 Task: Open Card Employee Termination Review in Board Content Marketing Best Practices to Workspace Business Intelligence Software and add a team member Softage.1@softage.net, a label Red, a checklist Business Model Canvas, an attachment from your google drive, a color Red and finally, add a card description 'Plan and execute company team-building retreat with a focus on leadership development' and a comment 'We should approach this task with a sense of humility, recognizing that we do not have all the answers and being open to learning from others.'. Add a start date 'Jan 01, 1900' with a due date 'Jan 08, 1900'
Action: Mouse moved to (251, 160)
Screenshot: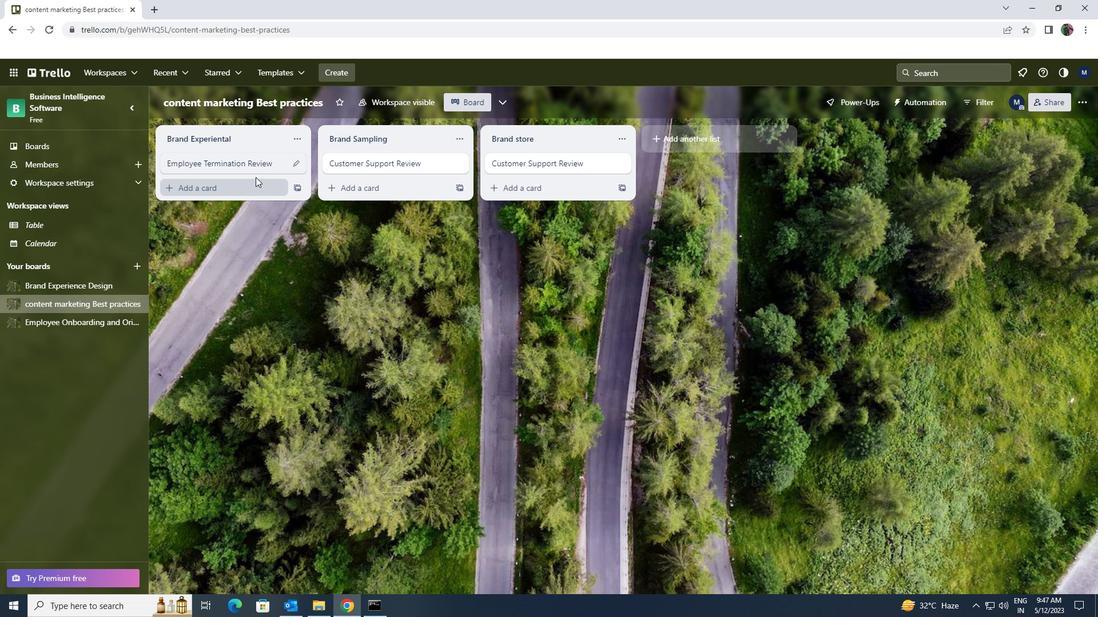 
Action: Mouse pressed left at (251, 160)
Screenshot: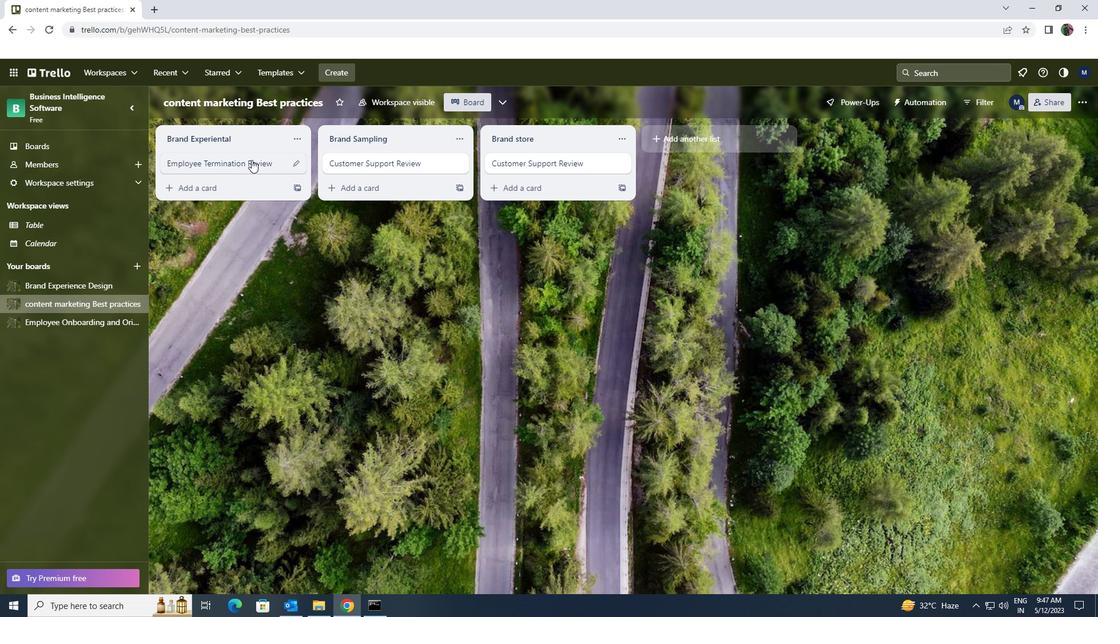 
Action: Mouse moved to (684, 163)
Screenshot: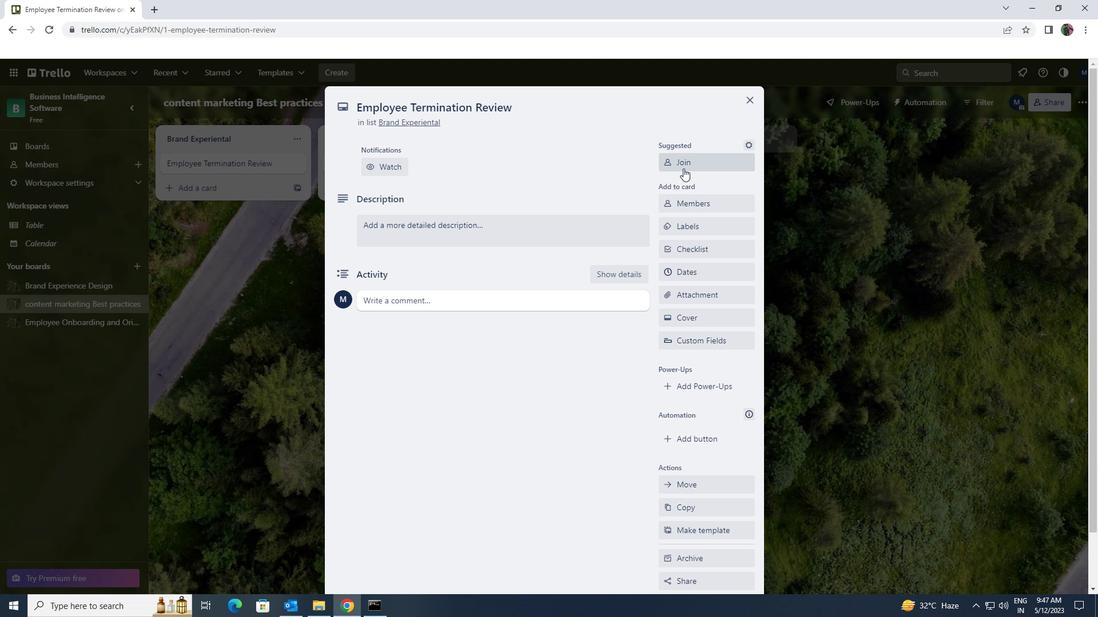 
Action: Mouse pressed left at (684, 163)
Screenshot: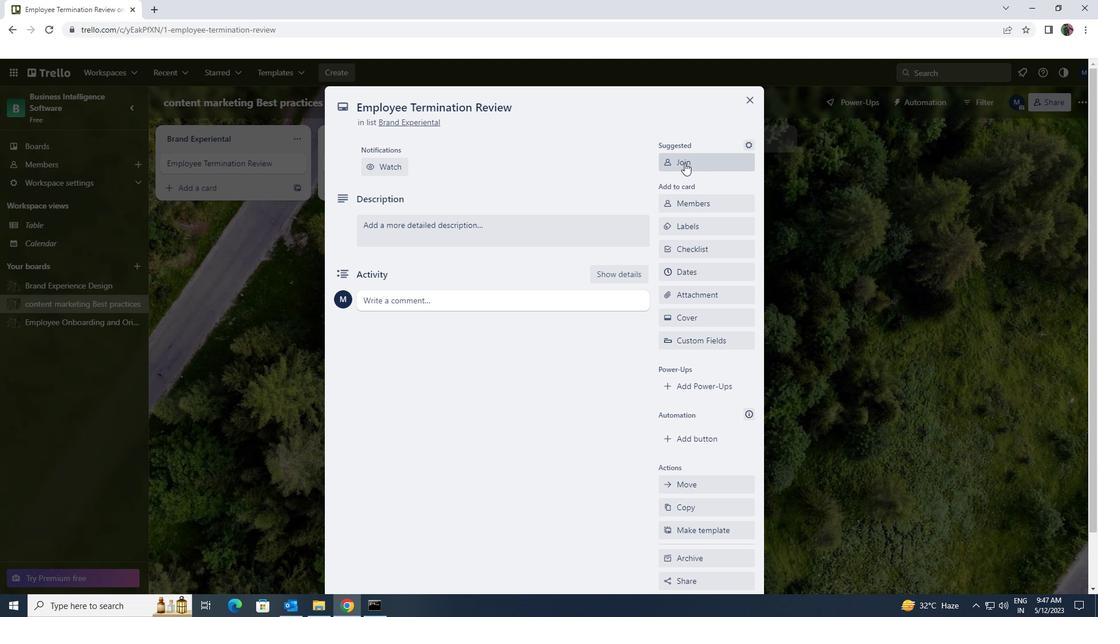 
Action: Mouse pressed left at (684, 163)
Screenshot: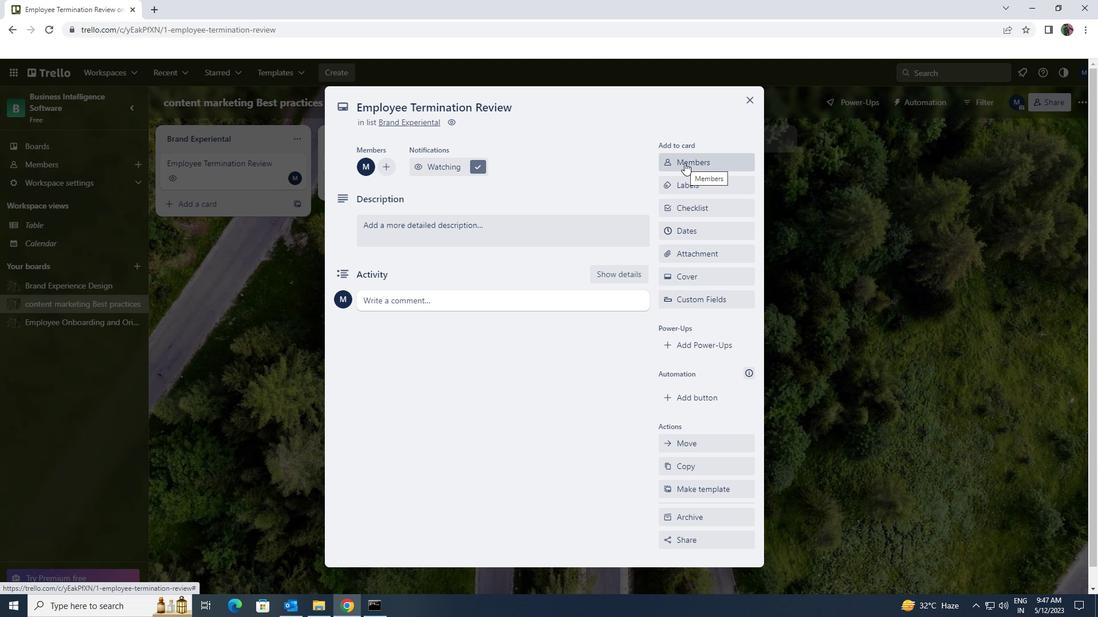 
Action: Key pressed softage.1<Key.shift><Key.shift>@SOFTAGE.NET
Screenshot: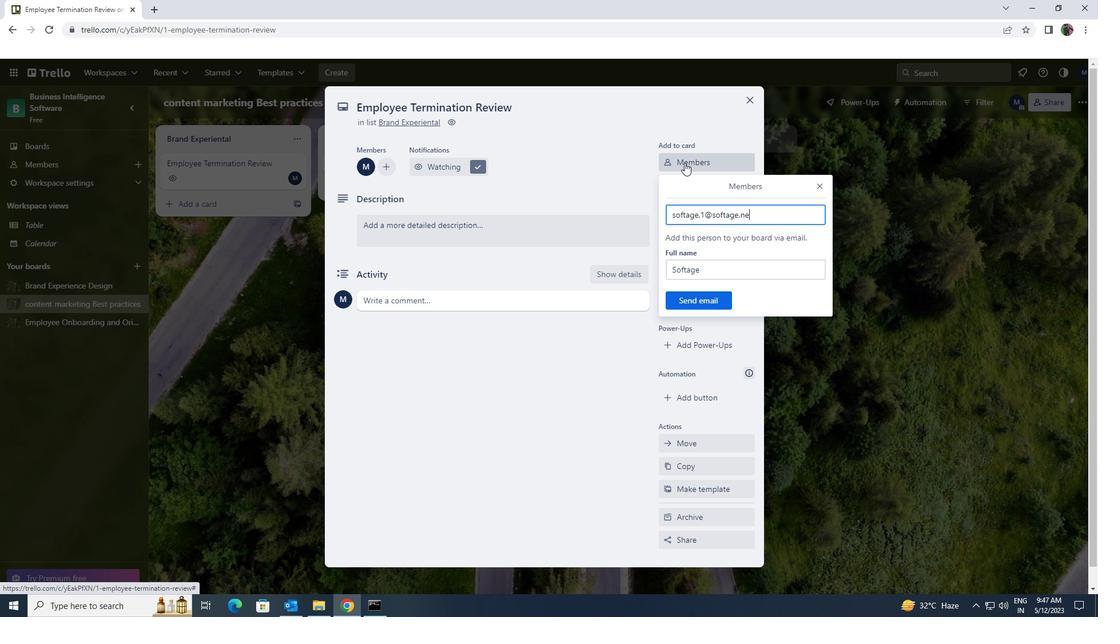 
Action: Mouse moved to (712, 302)
Screenshot: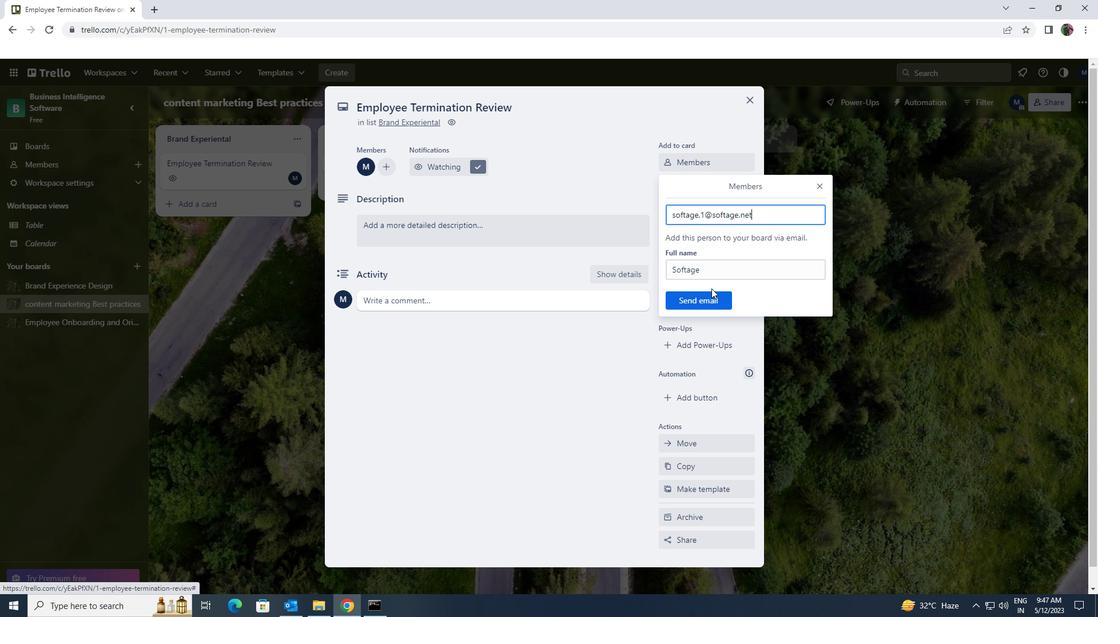 
Action: Mouse pressed left at (712, 302)
Screenshot: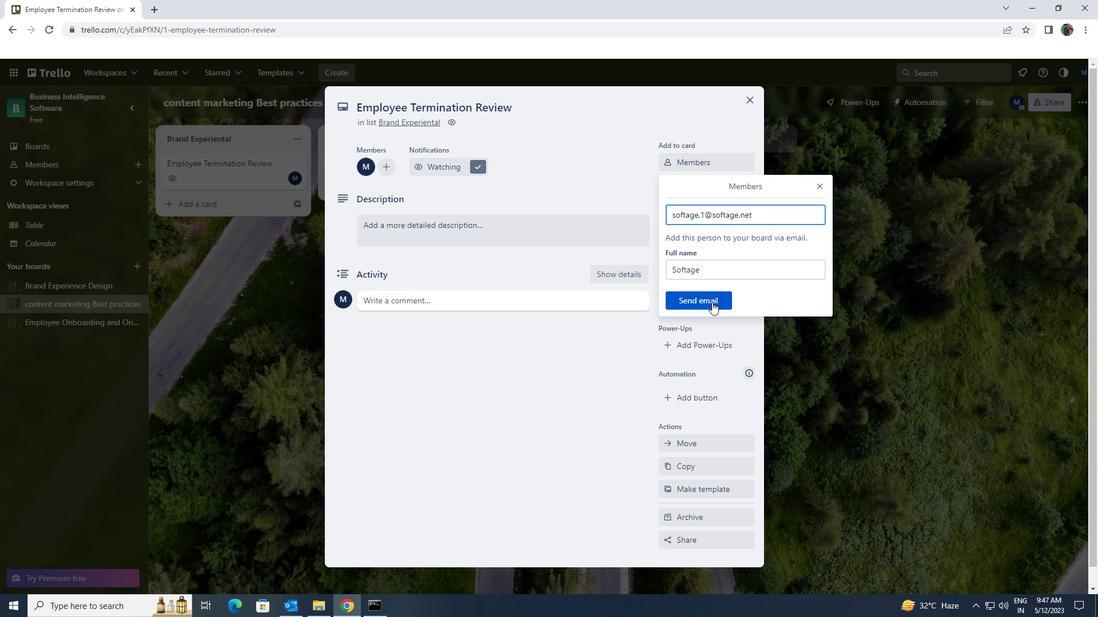 
Action: Mouse moved to (708, 183)
Screenshot: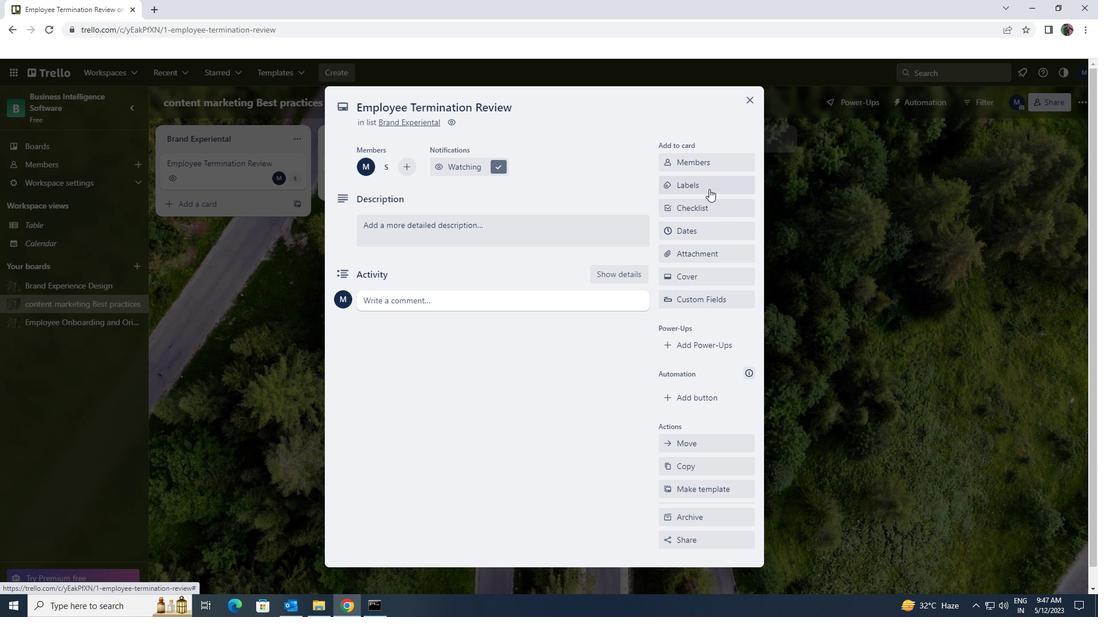 
Action: Mouse pressed left at (708, 183)
Screenshot: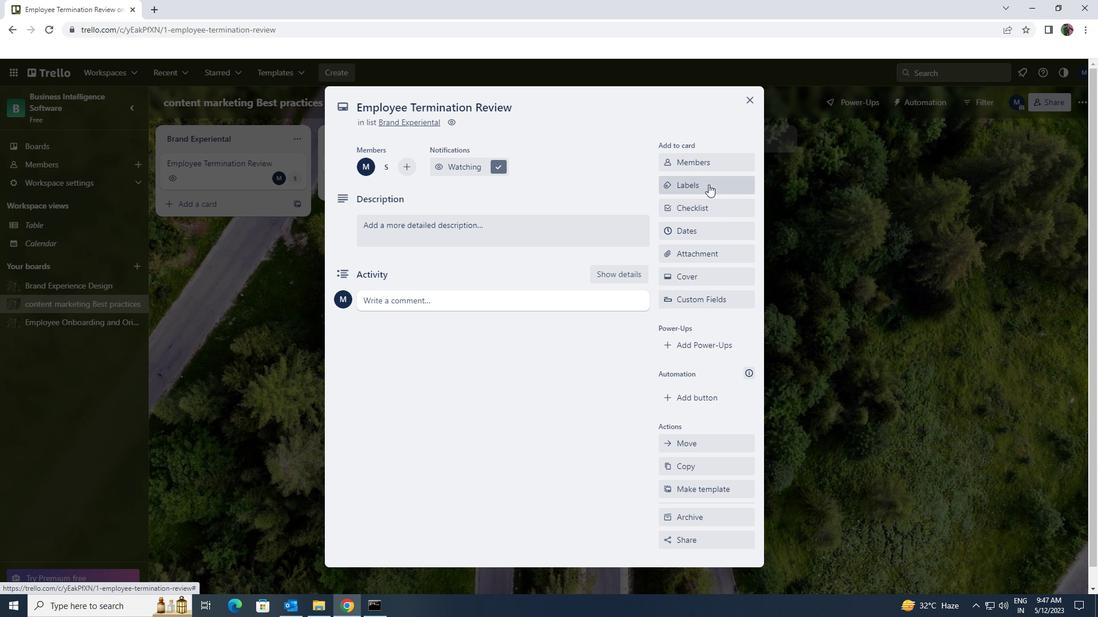
Action: Mouse moved to (717, 422)
Screenshot: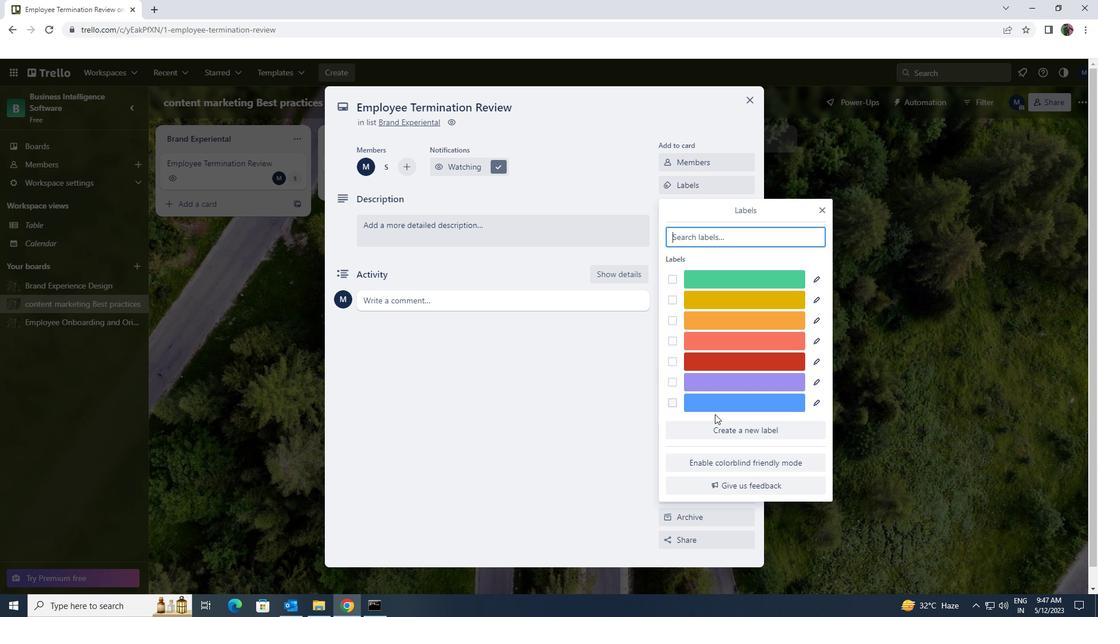 
Action: Mouse pressed left at (717, 422)
Screenshot: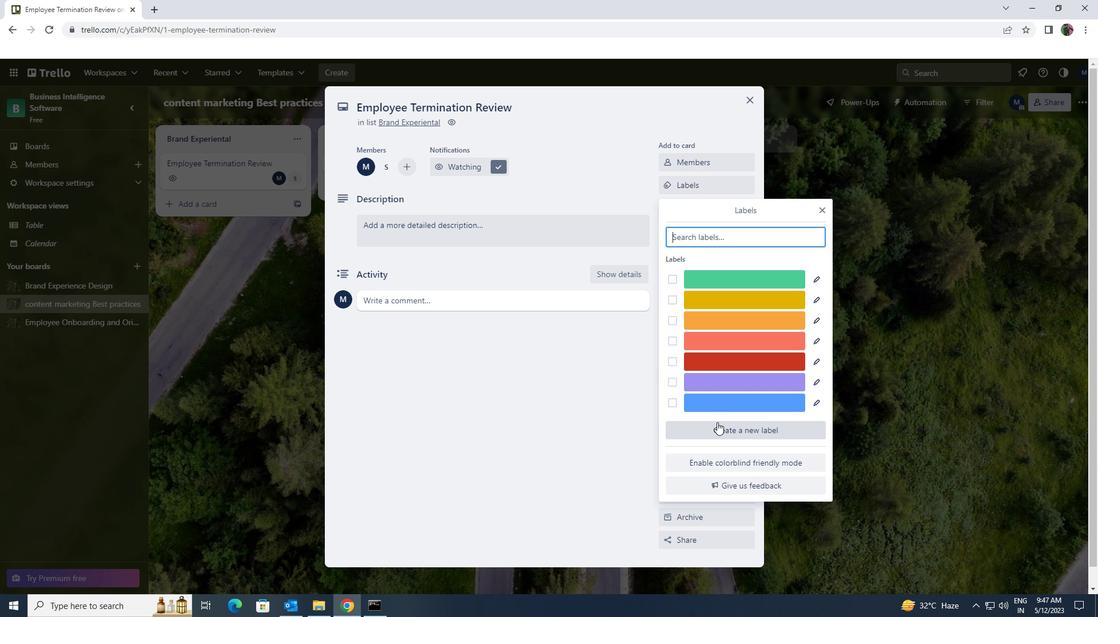 
Action: Mouse moved to (765, 398)
Screenshot: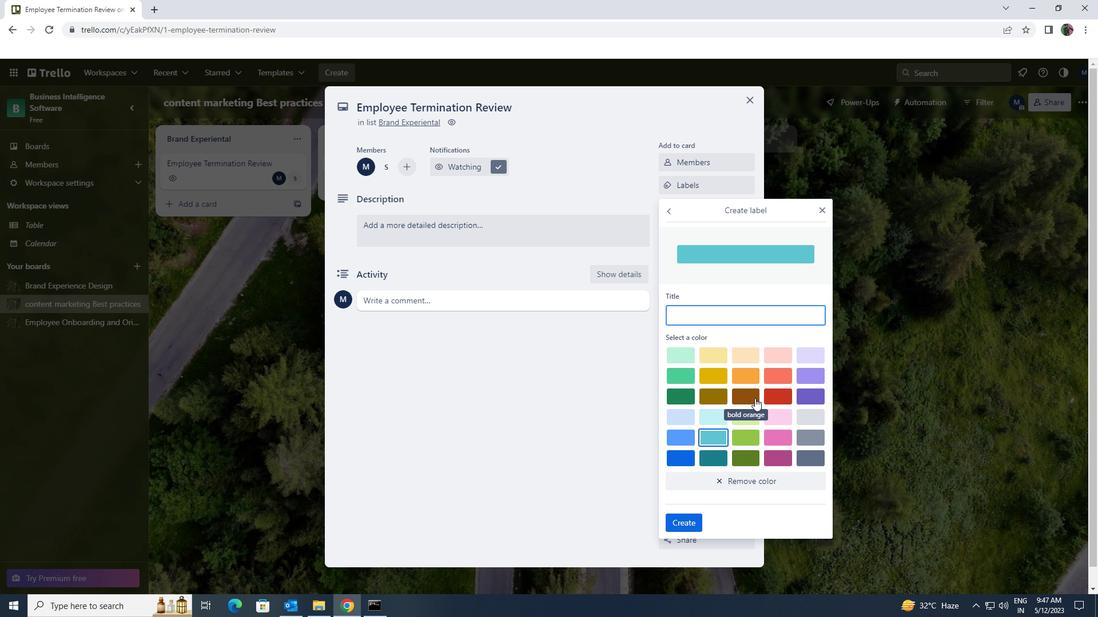 
Action: Mouse pressed left at (765, 398)
Screenshot: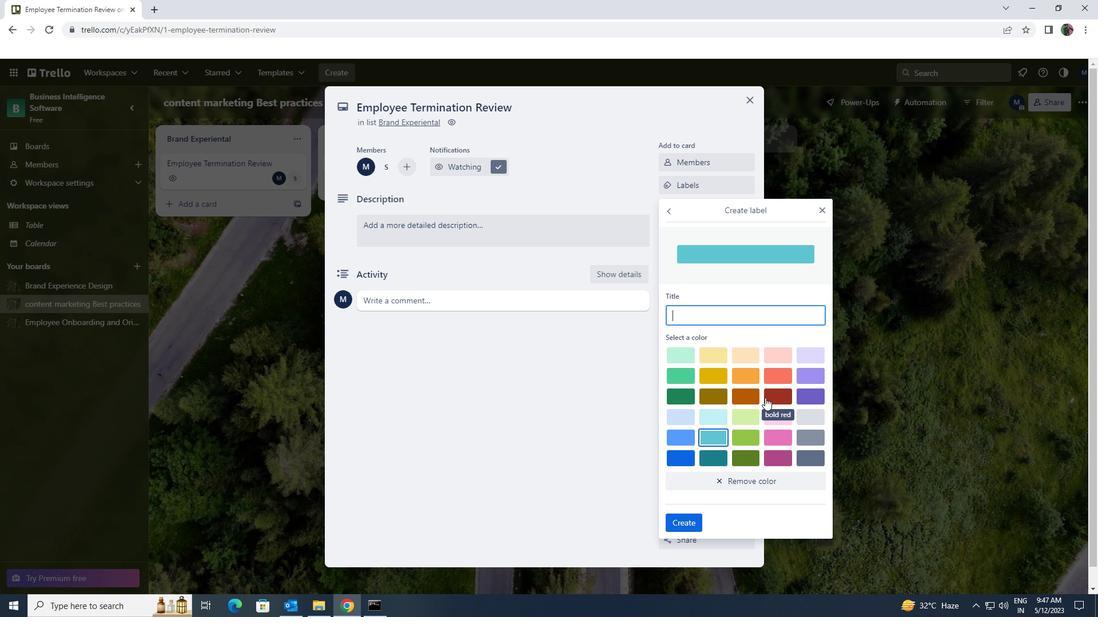 
Action: Mouse moved to (687, 515)
Screenshot: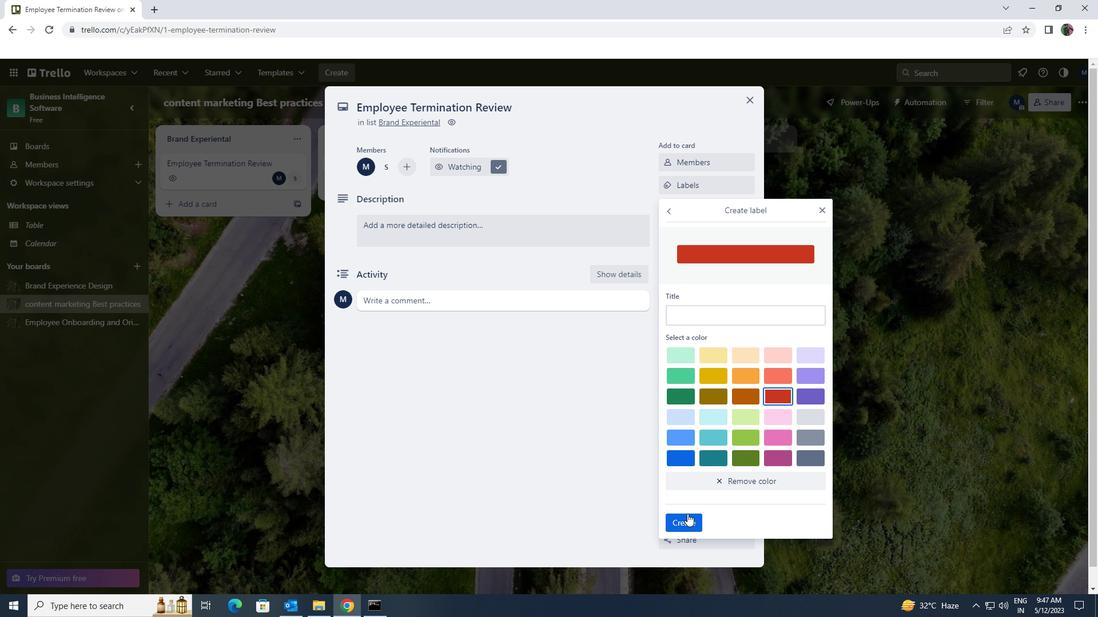 
Action: Mouse pressed left at (687, 515)
Screenshot: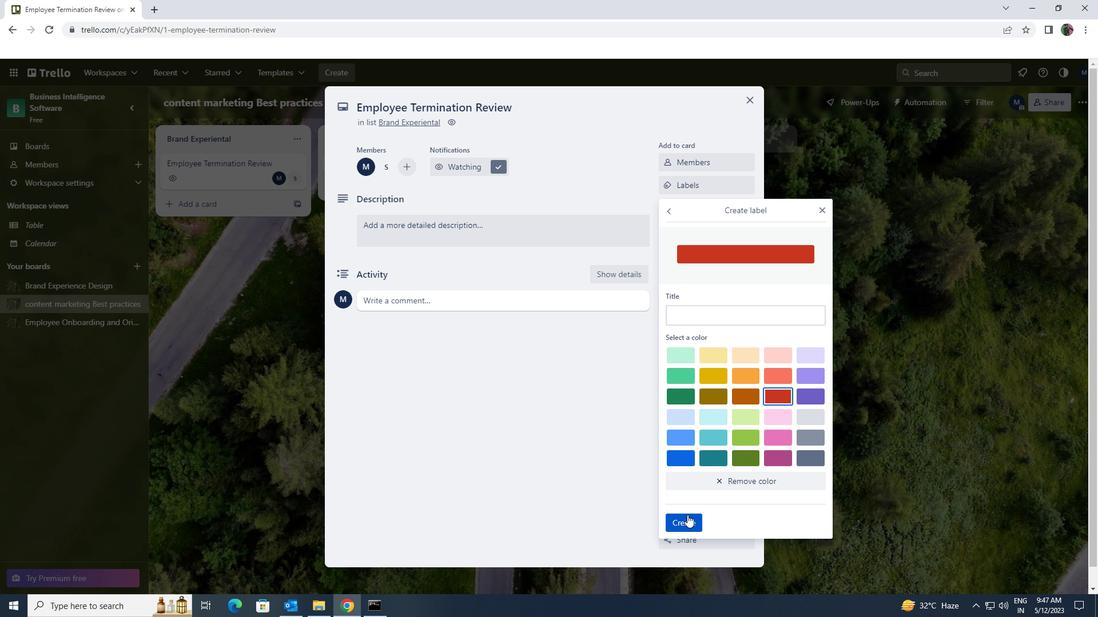 
Action: Mouse moved to (824, 210)
Screenshot: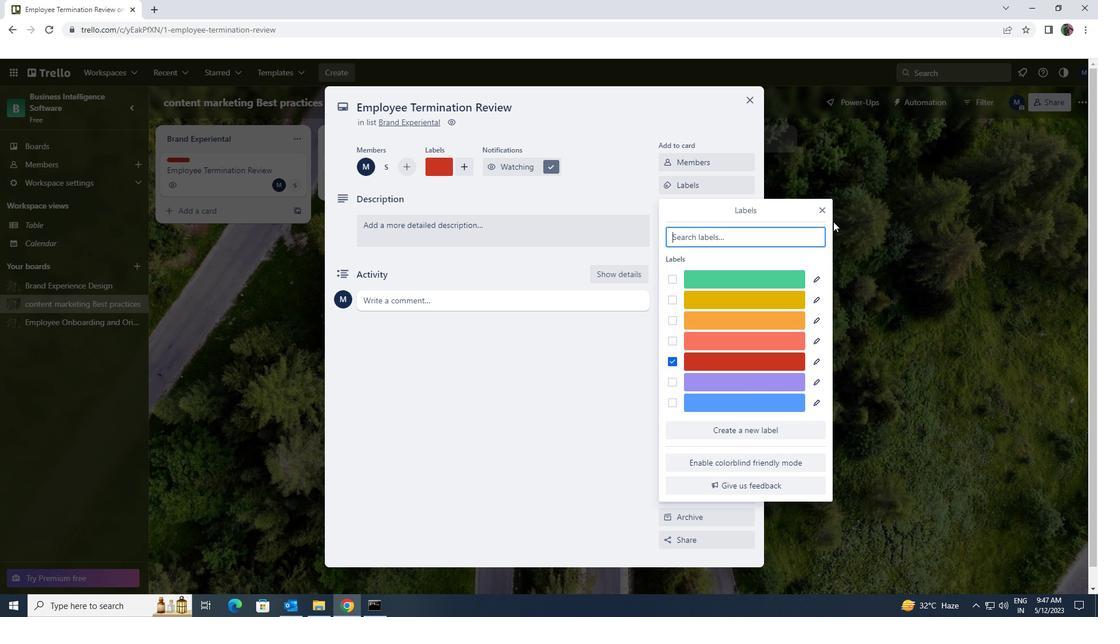 
Action: Mouse pressed left at (824, 210)
Screenshot: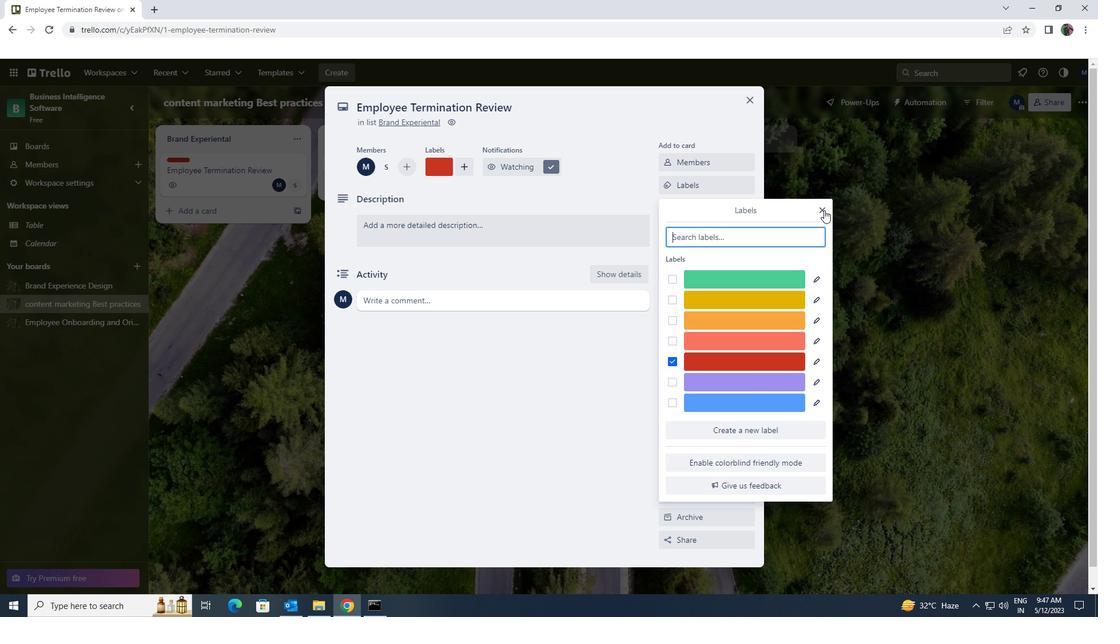 
Action: Mouse moved to (725, 205)
Screenshot: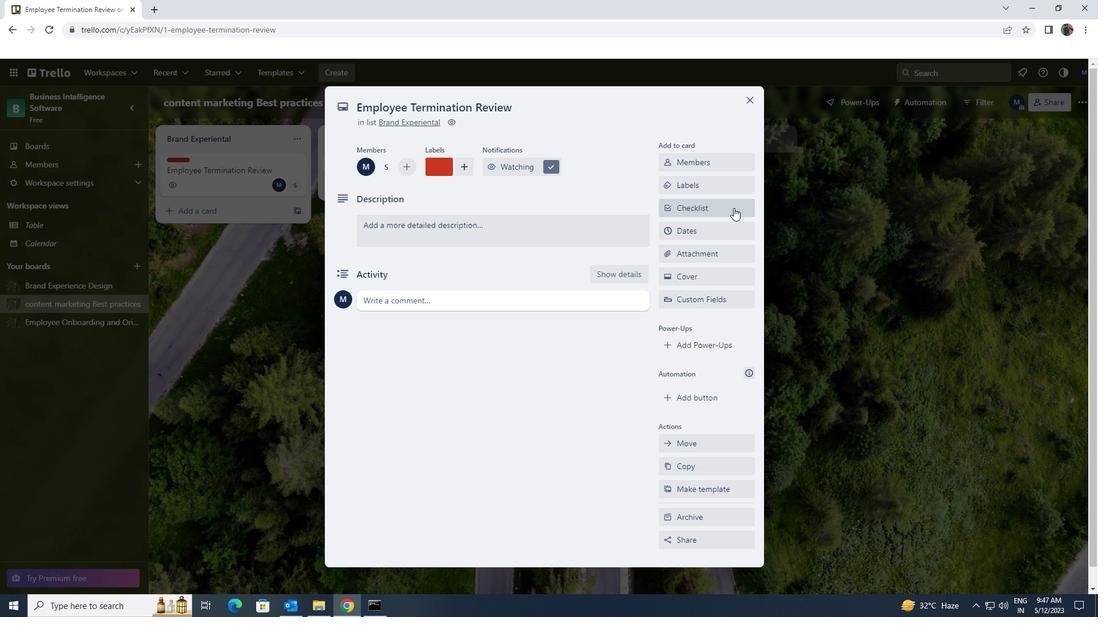 
Action: Mouse pressed left at (725, 205)
Screenshot: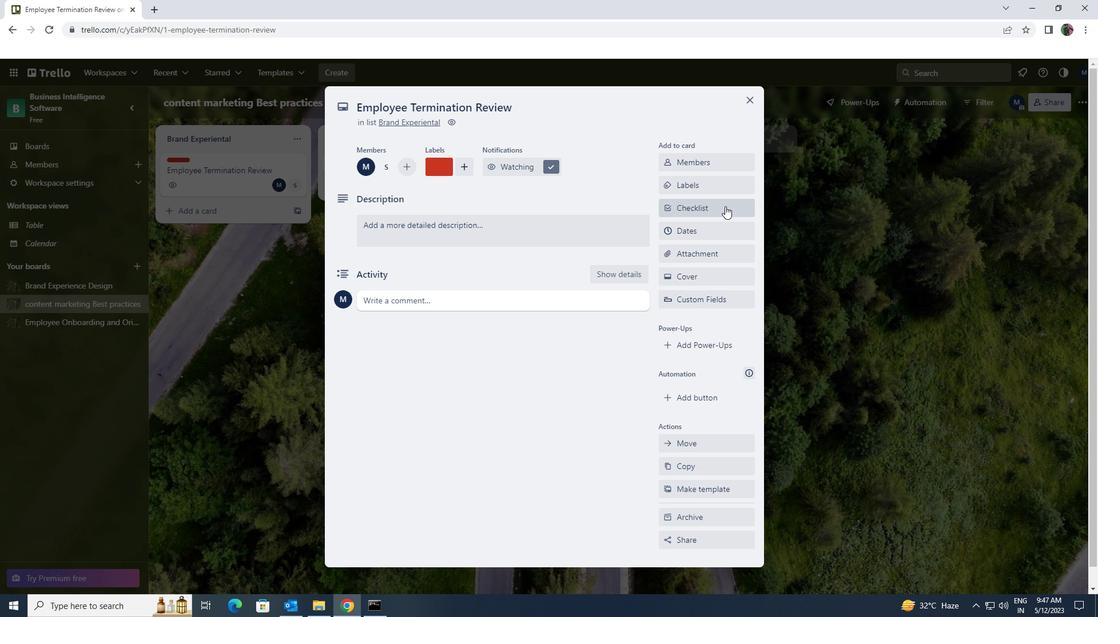 
Action: Key pressed <Key.shift><Key.shift><Key.shift><Key.shift><Key.shift><Key.shift><Key.shift><Key.shift><Key.shift><Key.shift><Key.shift><Key.shift><Key.shift><Key.shift><Key.shift><Key.shift><Key.shift><Key.shift><Key.shift><Key.shift><Key.shift><Key.shift><Key.shift><Key.shift><Key.shift><Key.shift>BUSINESS<Key.space><Key.shift>MODELS<Key.space><Key.shift><Key.shift><Key.shift><Key.shift><Key.shift><Key.shift>CANVAS
Screenshot: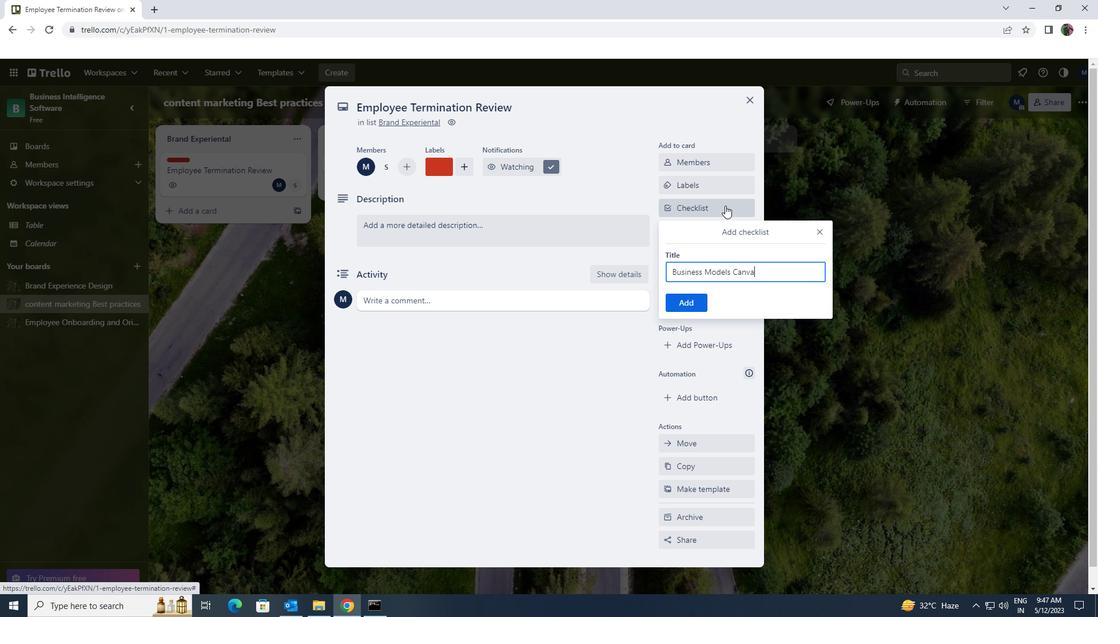 
Action: Mouse moved to (702, 295)
Screenshot: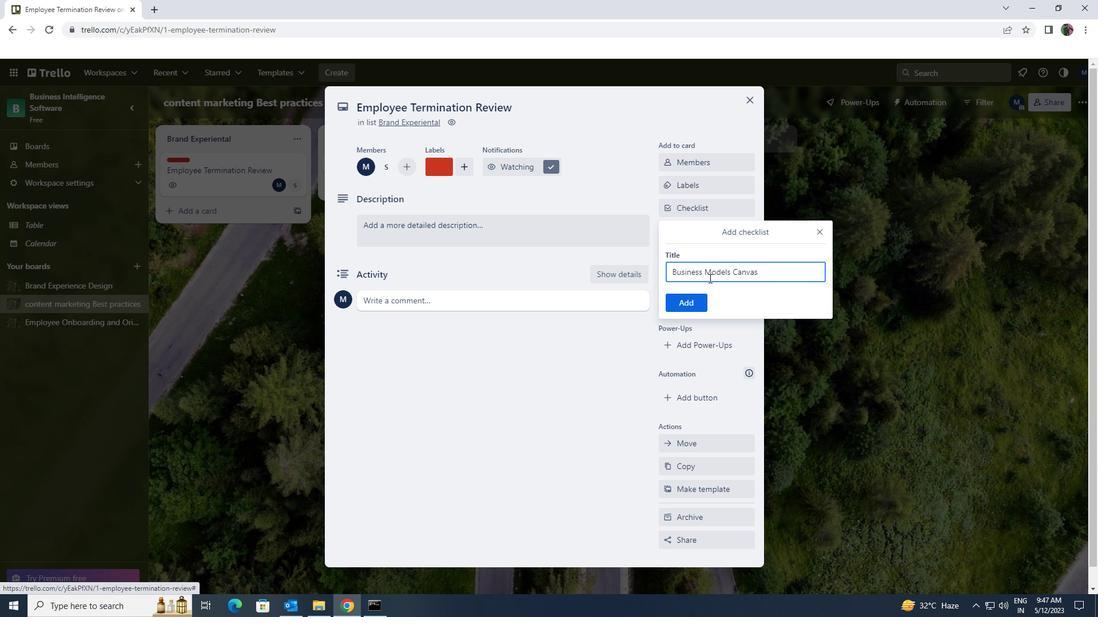 
Action: Mouse pressed left at (702, 295)
Screenshot: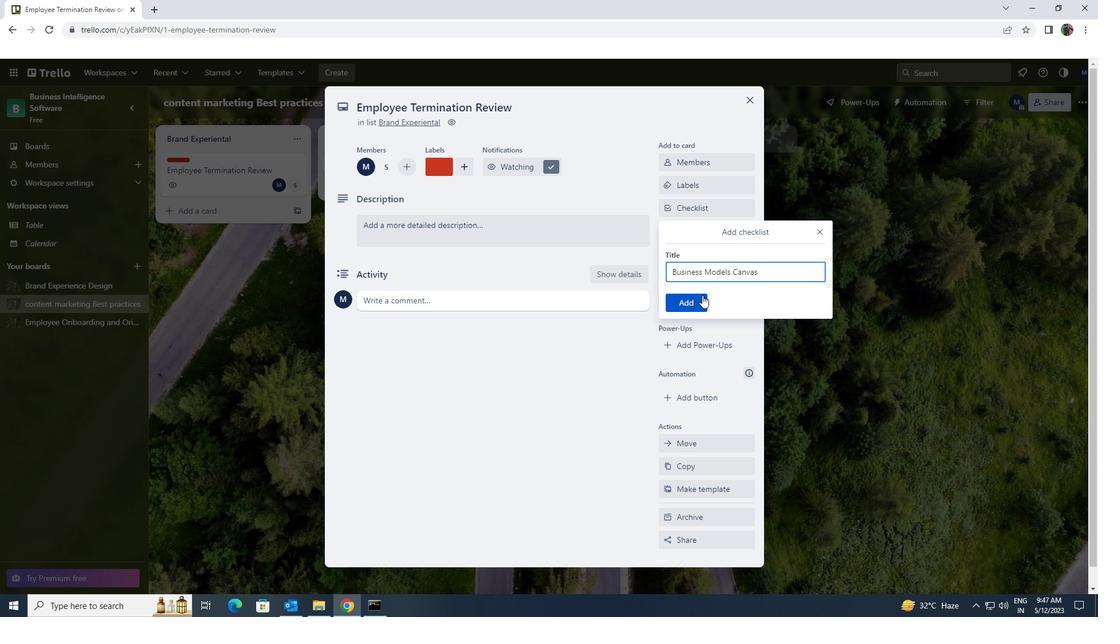 
Action: Mouse moved to (693, 247)
Screenshot: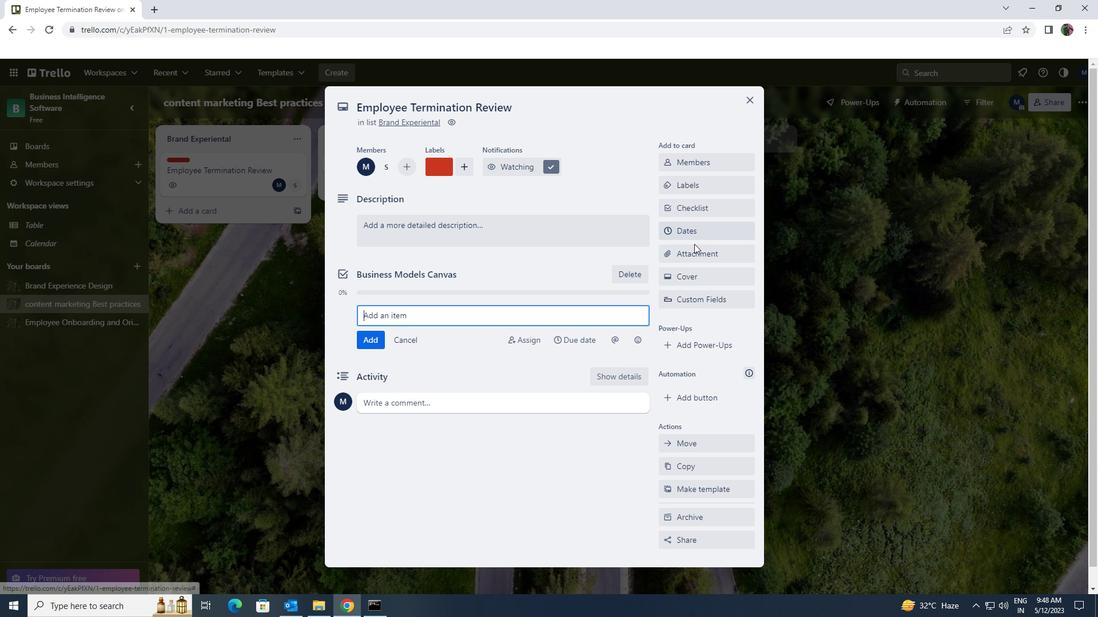 
Action: Mouse pressed left at (693, 247)
Screenshot: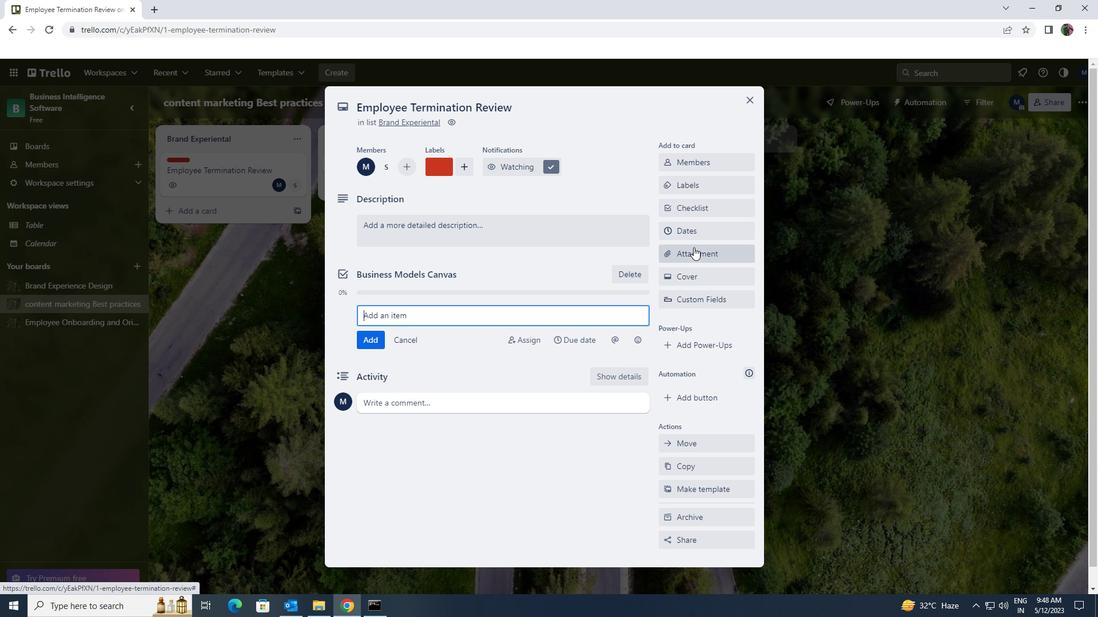 
Action: Mouse moved to (691, 336)
Screenshot: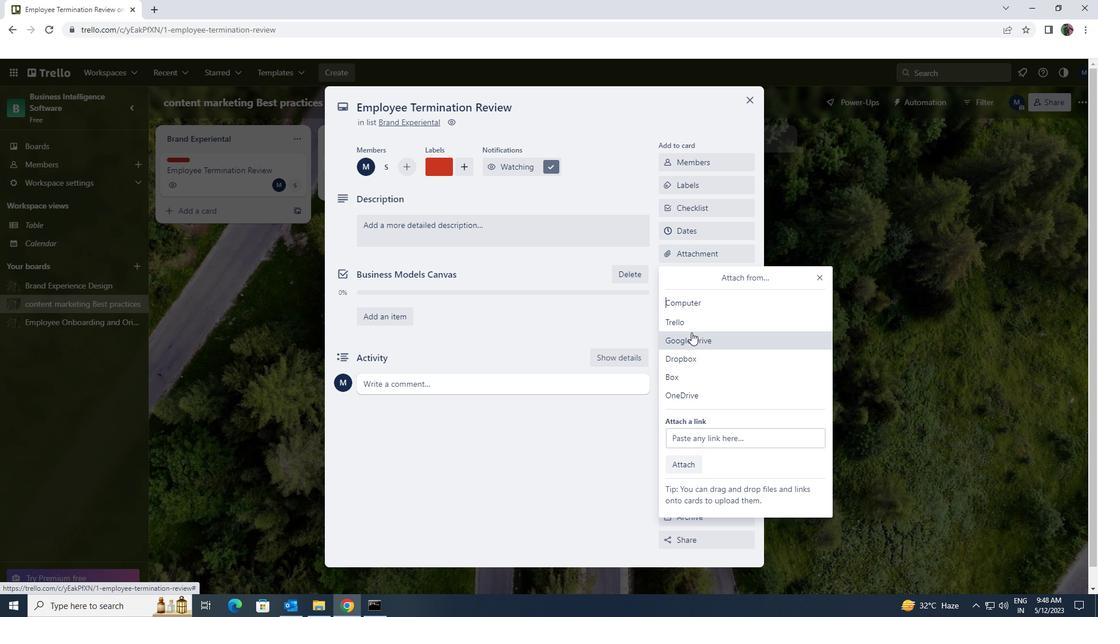 
Action: Mouse pressed left at (691, 336)
Screenshot: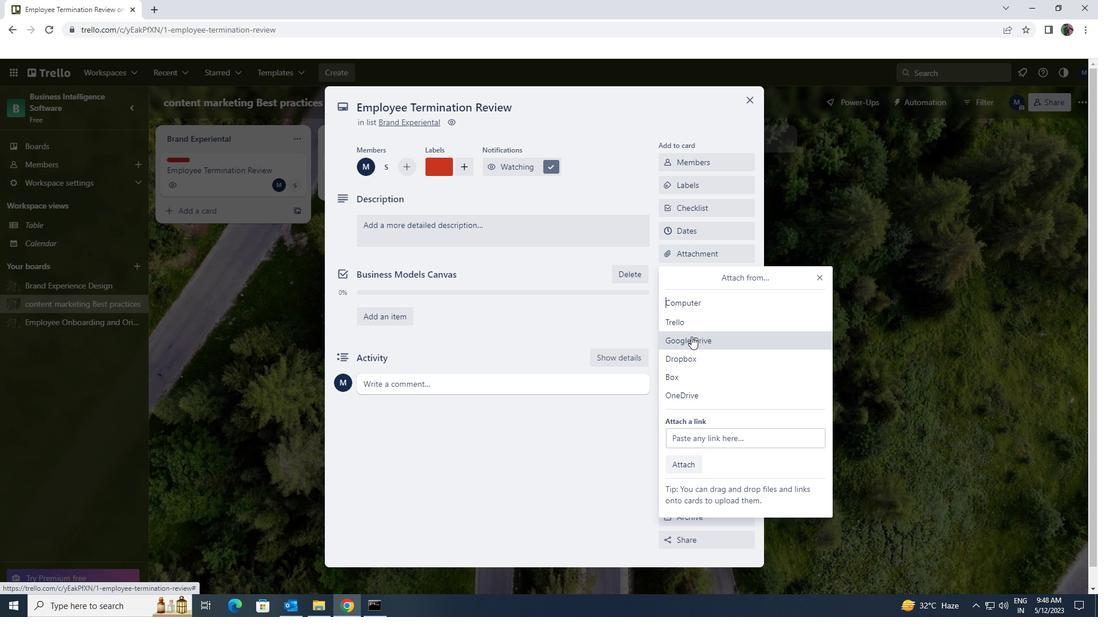 
Action: Mouse moved to (459, 411)
Screenshot: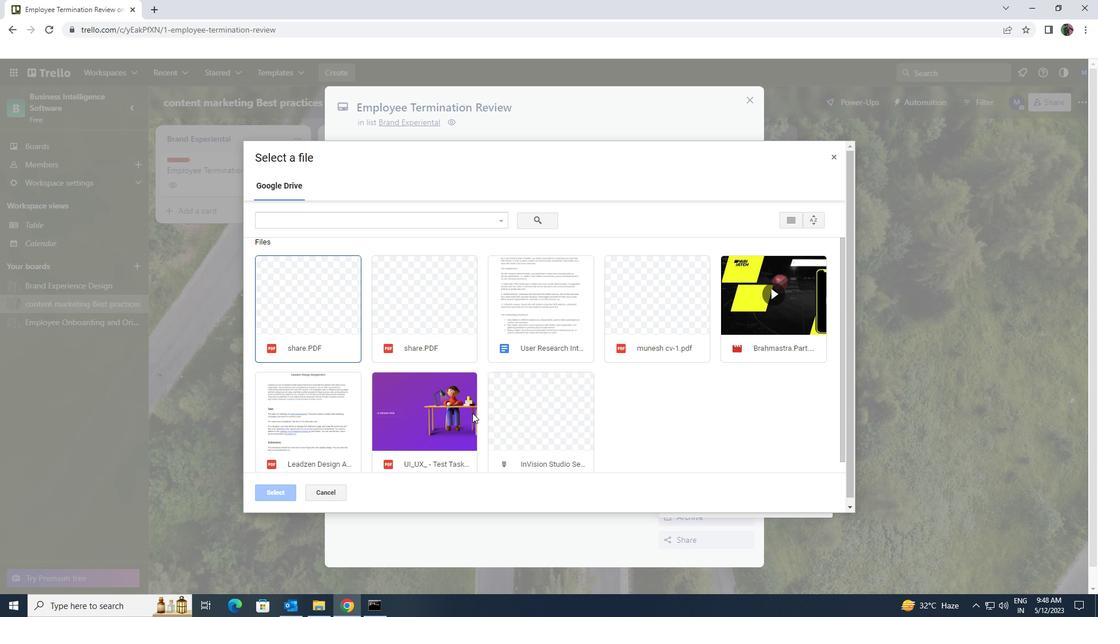 
Action: Mouse pressed left at (459, 411)
Screenshot: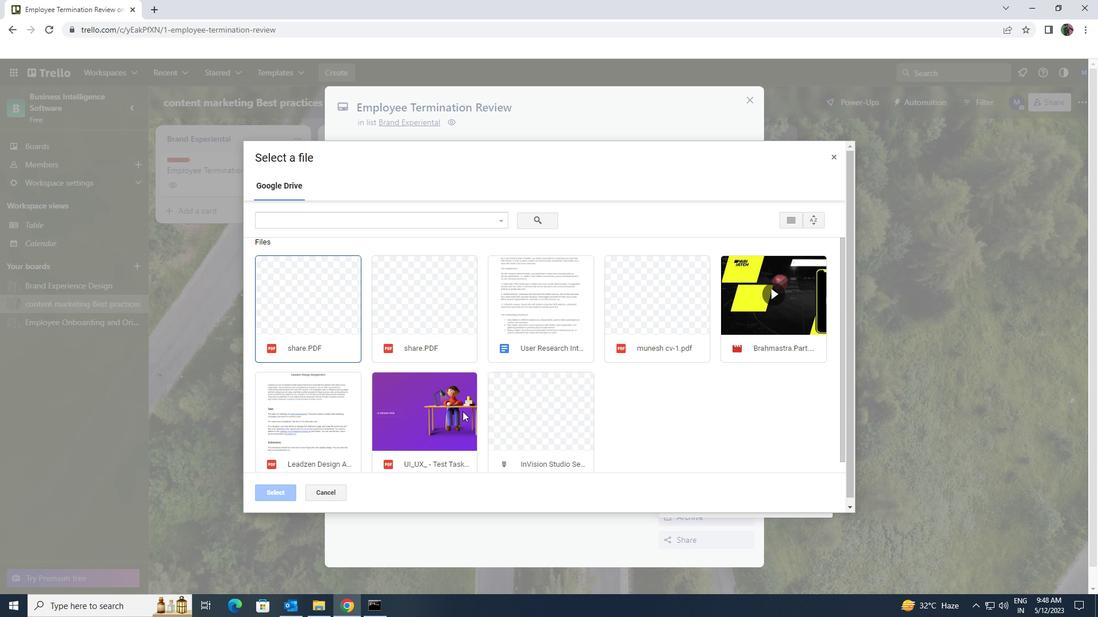 
Action: Mouse moved to (287, 491)
Screenshot: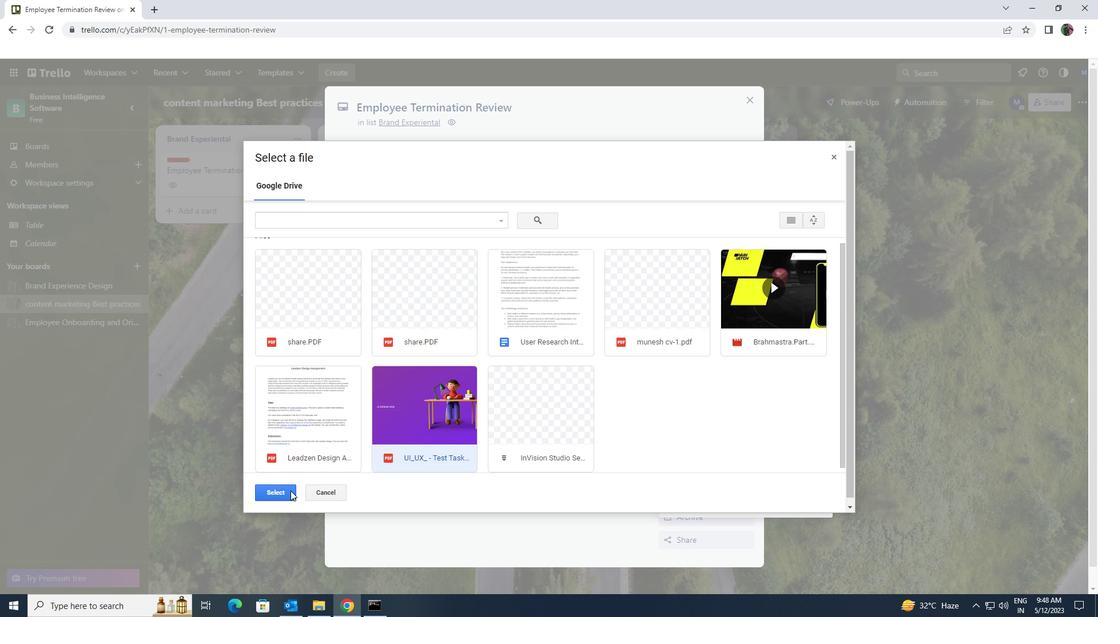 
Action: Mouse pressed left at (287, 491)
Screenshot: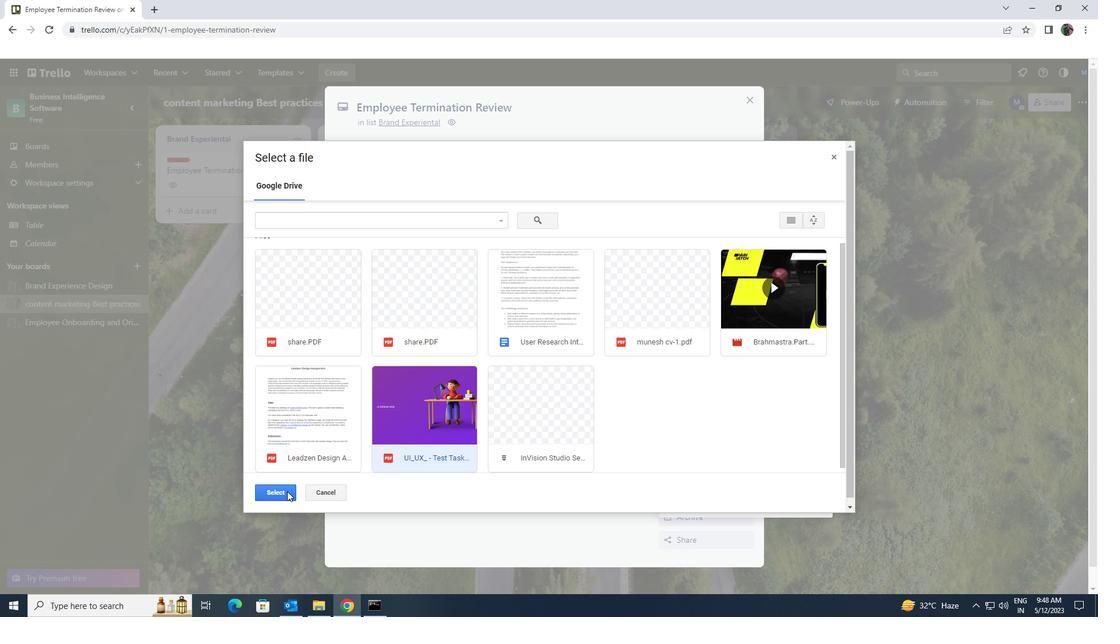 
Action: Mouse moved to (445, 240)
Screenshot: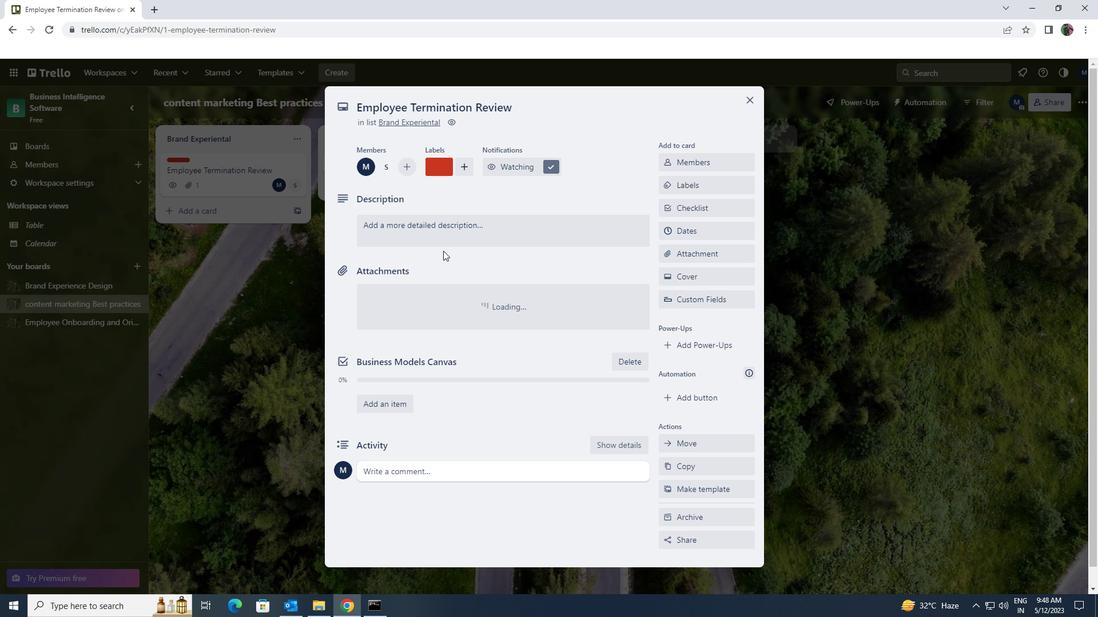 
Action: Mouse pressed left at (445, 240)
Screenshot: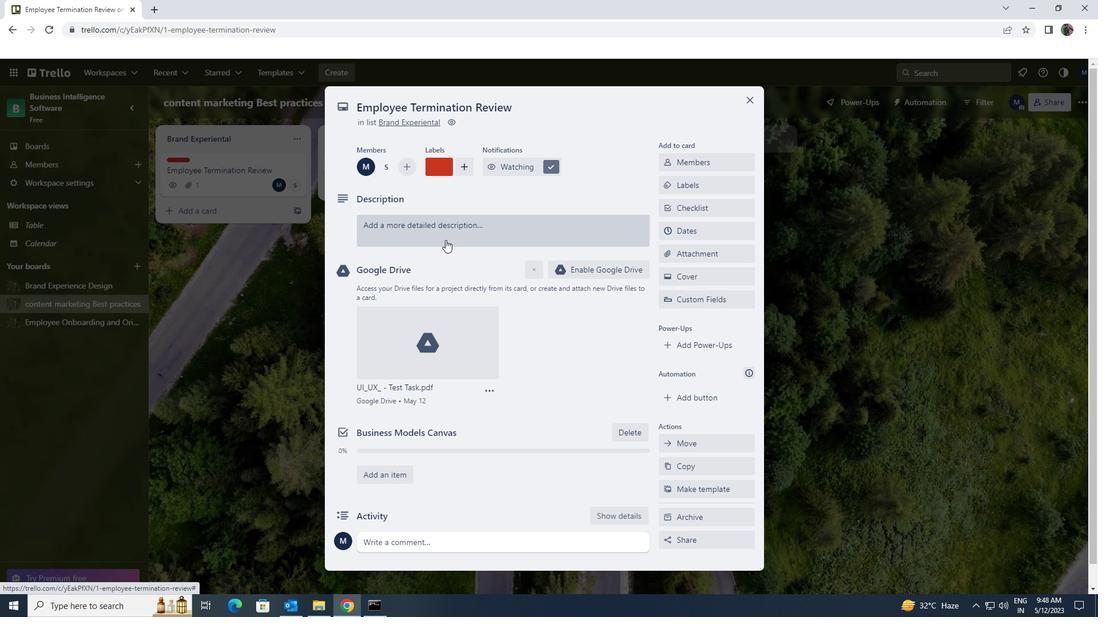
Action: Key pressed <Key.shift>PLAN<Key.space>AND<Key.space>EXECUTE<Key.space>COMPANY<Key.space>TEAM<Key.space>BUILDING<Key.space>RETREAT<Key.space>WITH<Key.space>FOCUS<Key.space>ON<Key.space>LEADERSHIP<Key.space>DEVELOPMENT
Screenshot: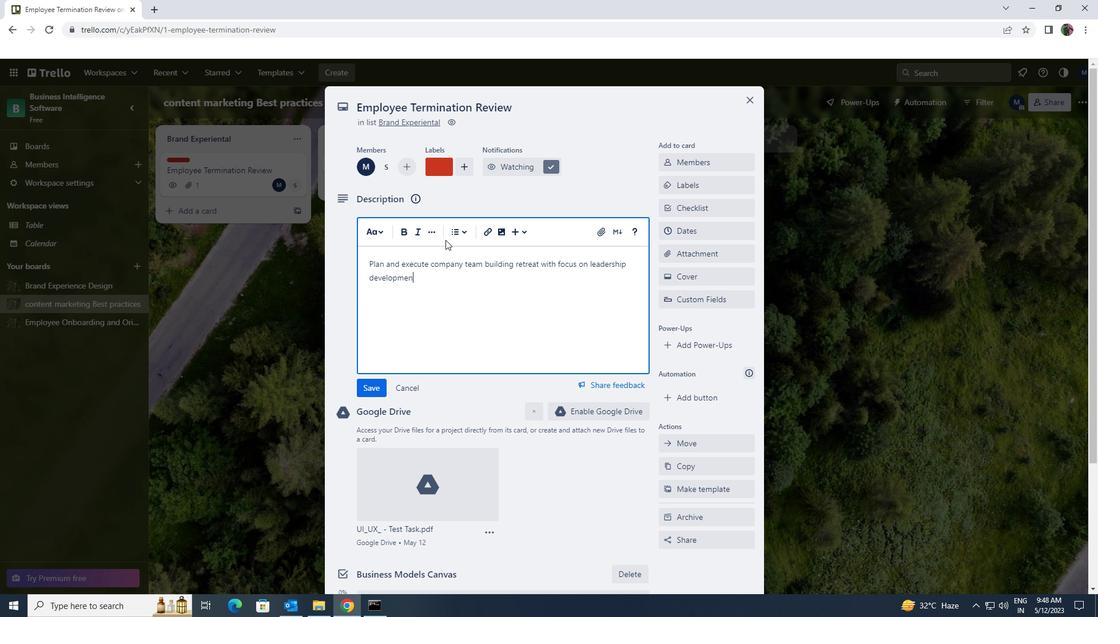 
Action: Mouse moved to (376, 387)
Screenshot: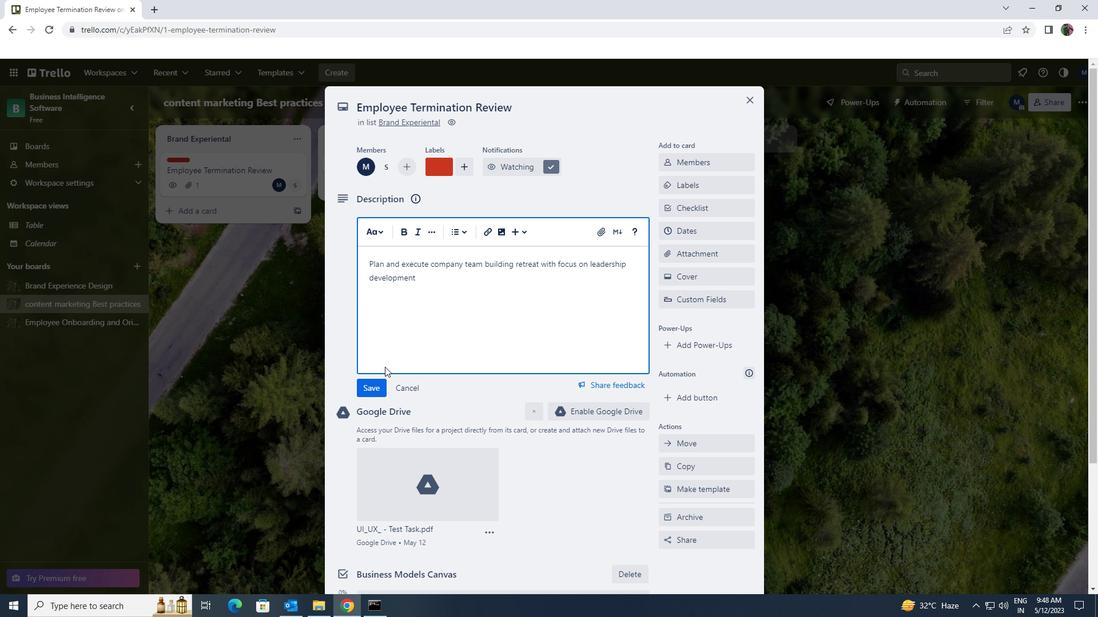 
Action: Mouse scrolled (376, 386) with delta (0, 0)
Screenshot: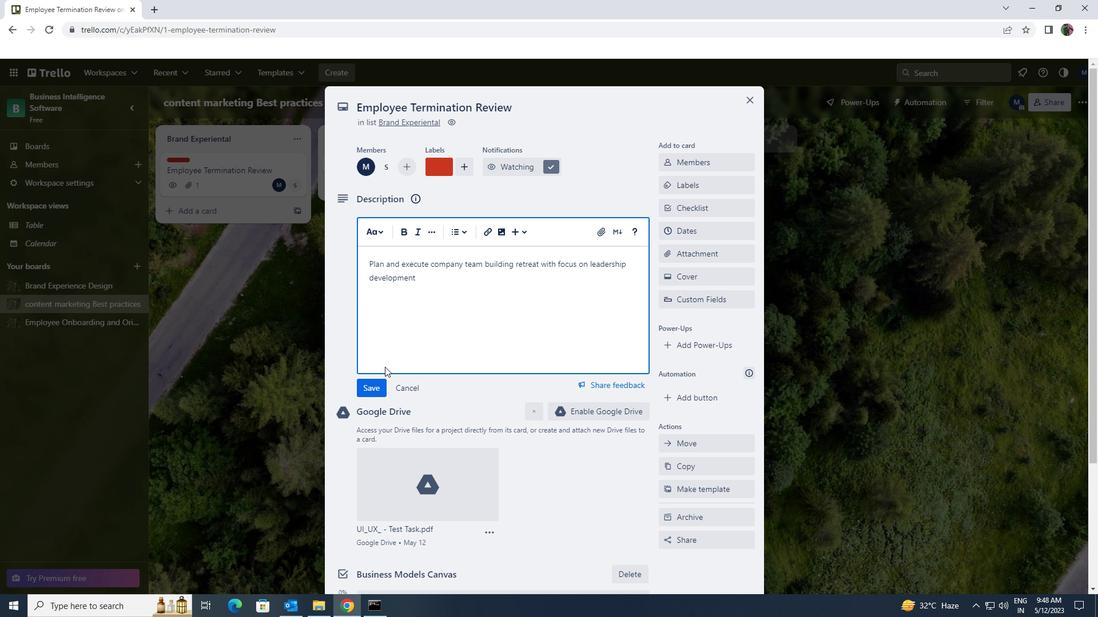 
Action: Mouse moved to (376, 387)
Screenshot: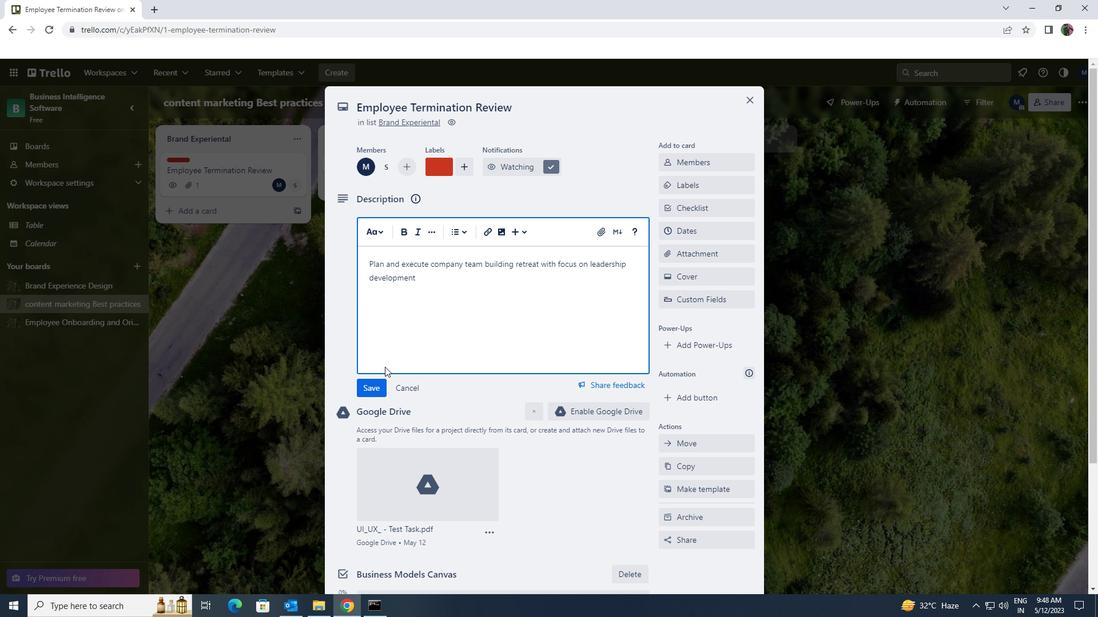 
Action: Mouse pressed left at (376, 387)
Screenshot: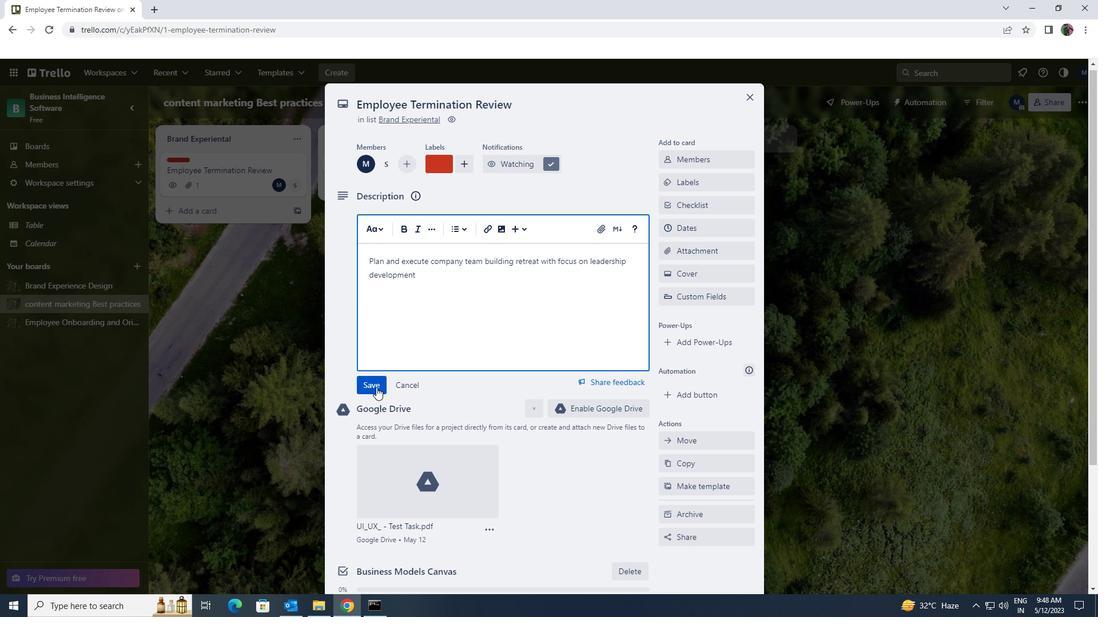 
Action: Mouse moved to (371, 336)
Screenshot: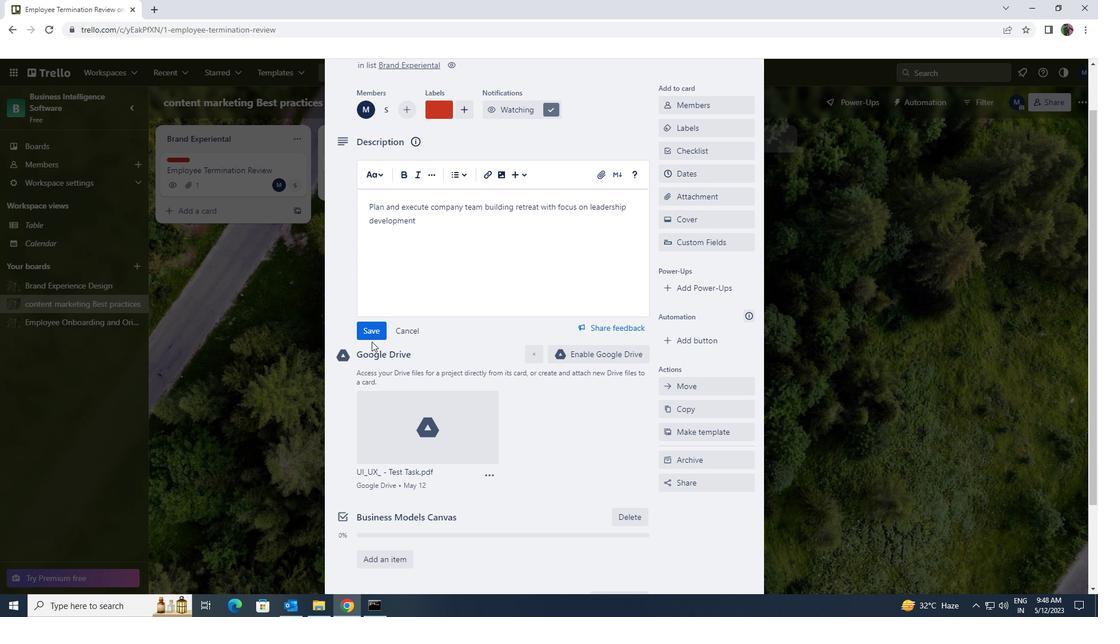 
Action: Mouse pressed left at (371, 336)
Screenshot: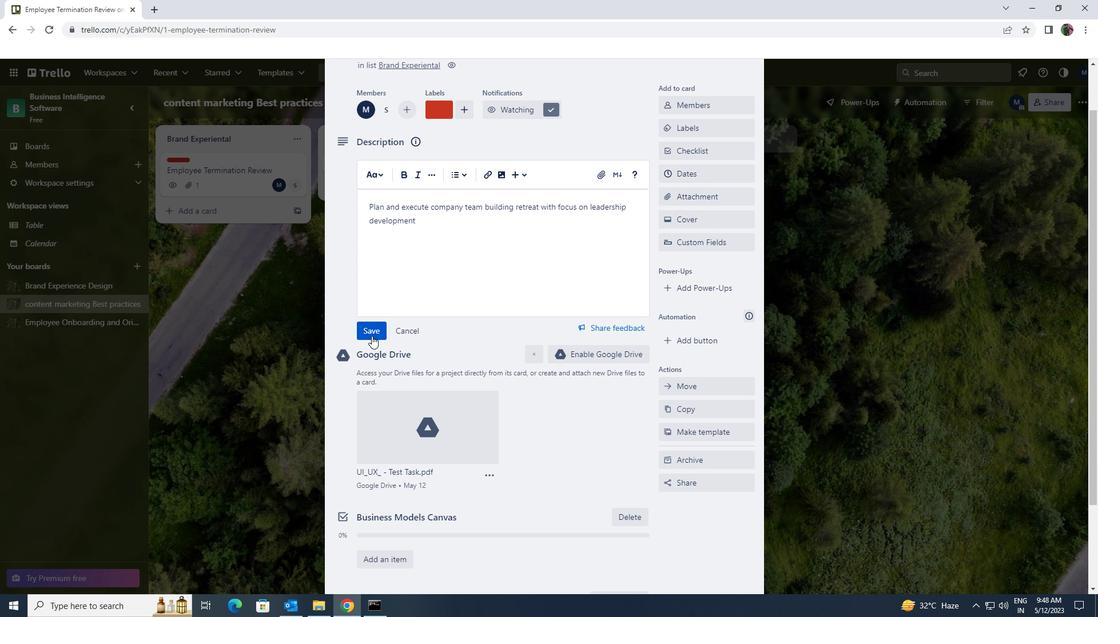 
Action: Mouse moved to (372, 328)
Screenshot: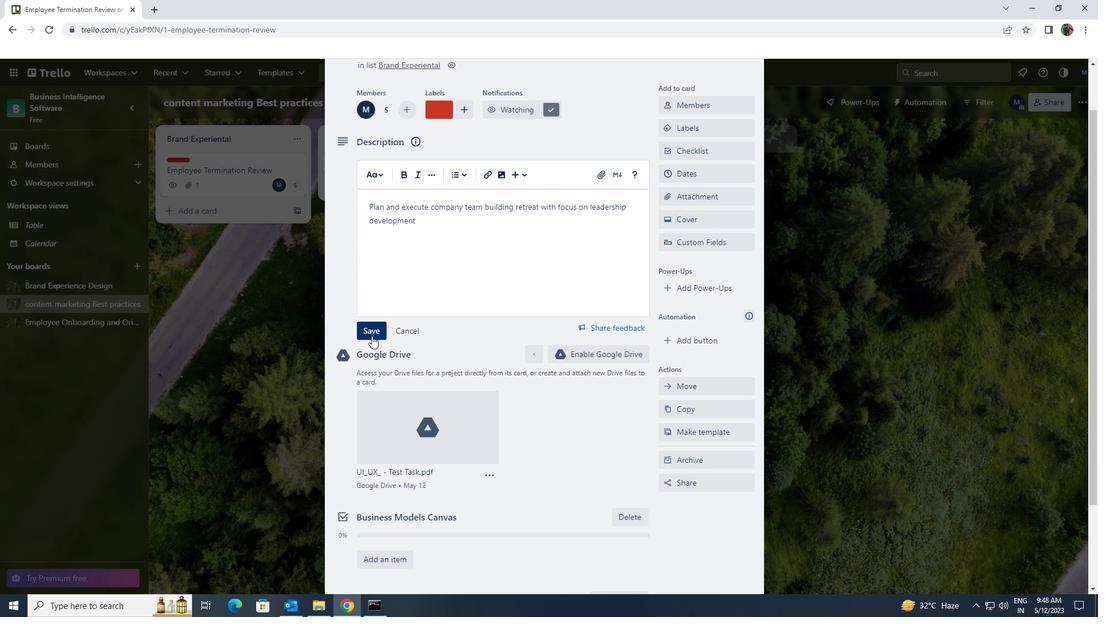 
Action: Mouse scrolled (372, 327) with delta (0, 0)
Screenshot: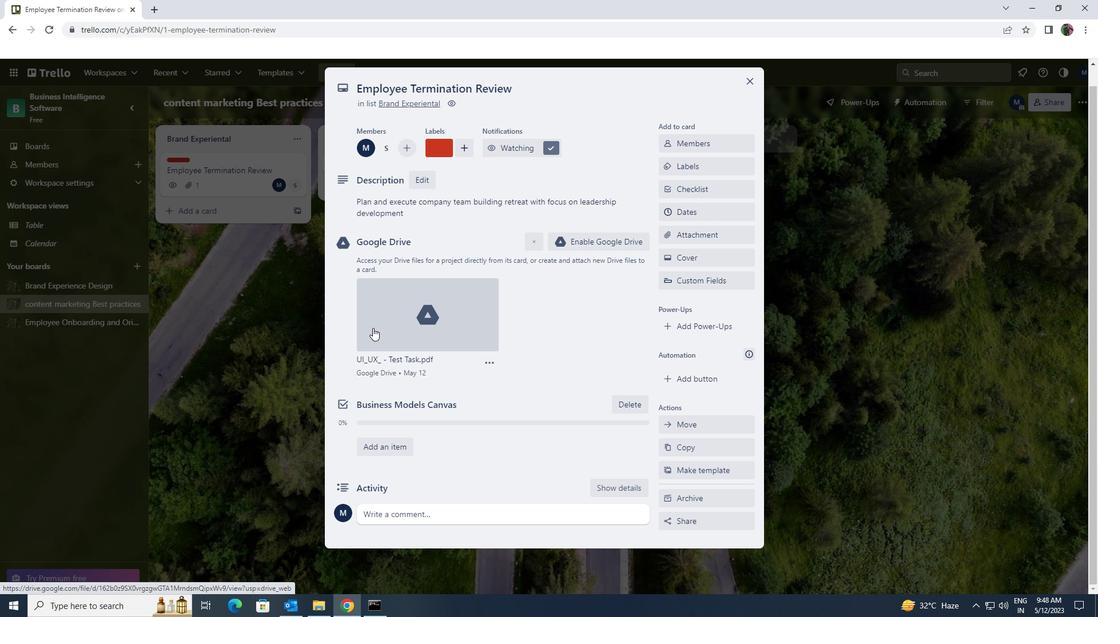 
Action: Mouse scrolled (372, 327) with delta (0, 0)
Screenshot: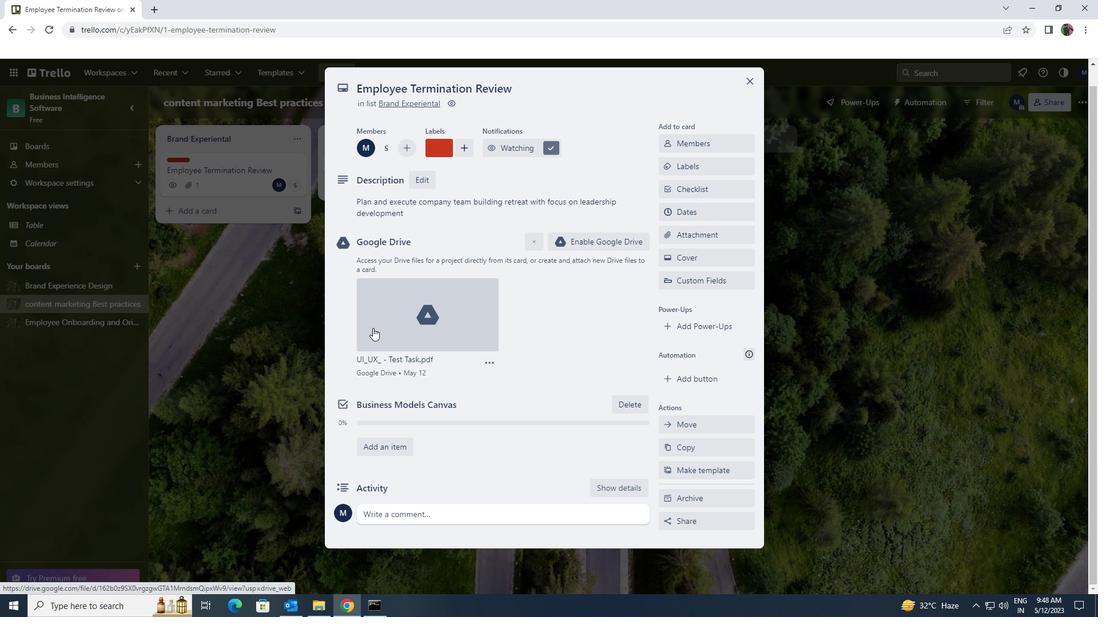 
Action: Mouse scrolled (372, 327) with delta (0, 0)
Screenshot: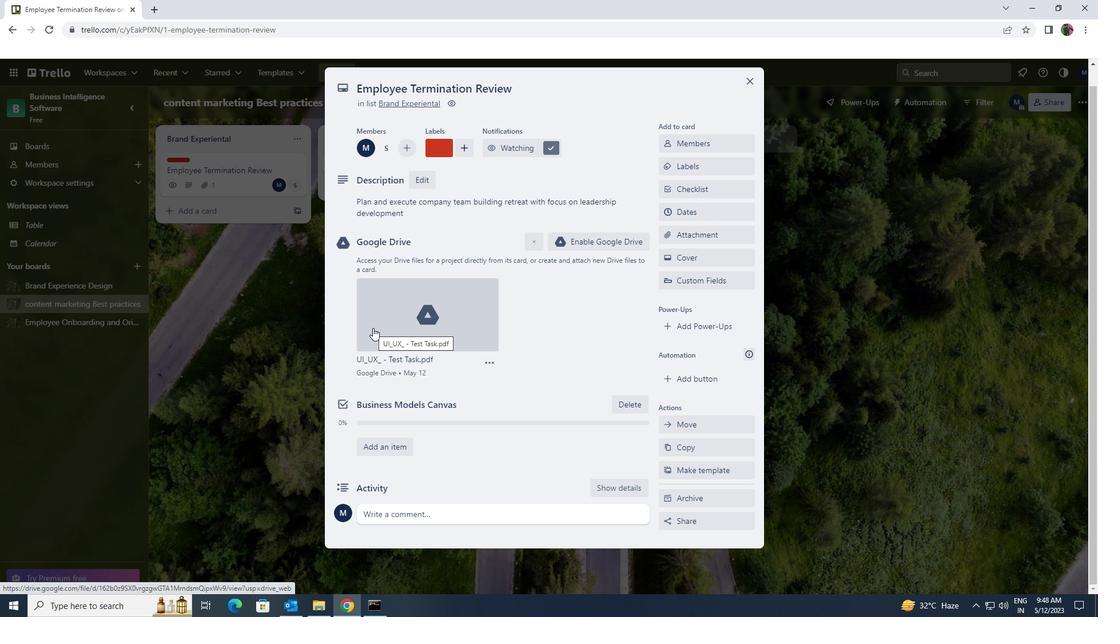 
Action: Mouse moved to (388, 511)
Screenshot: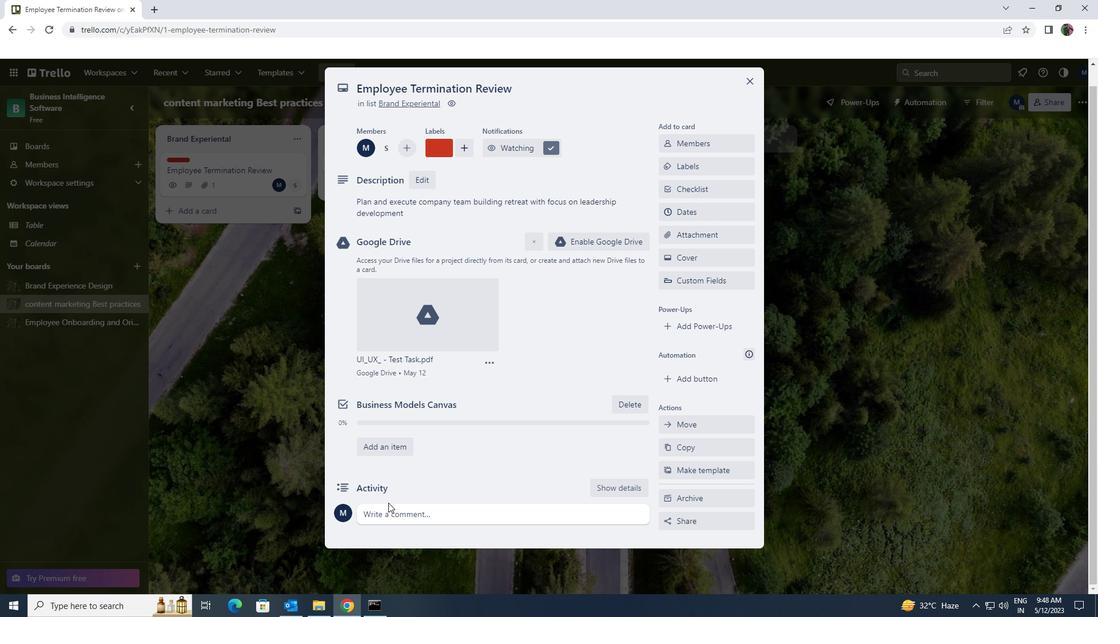 
Action: Mouse pressed left at (388, 511)
Screenshot: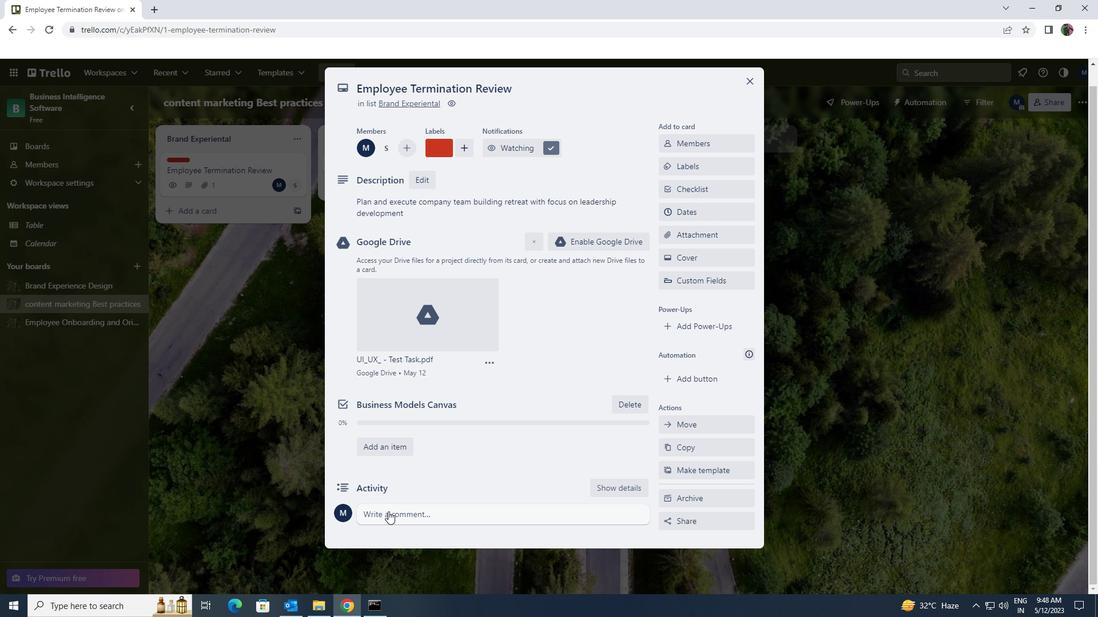 
Action: Mouse moved to (388, 511)
Screenshot: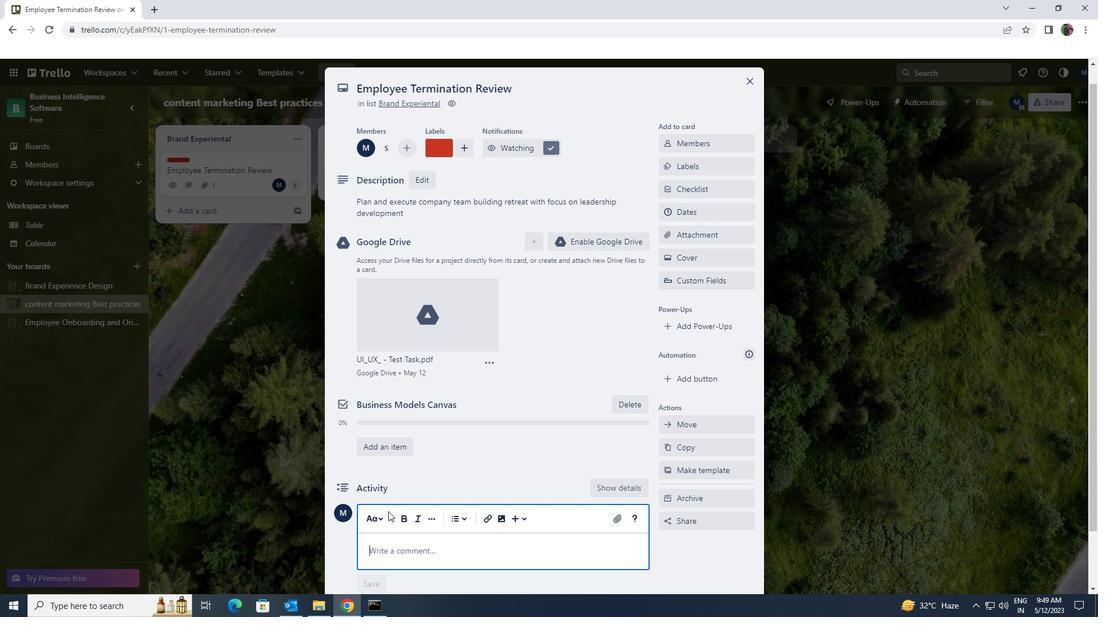
Action: Key pressed <Key.shift>WE<Key.space>SHOULD<Key.space>APPROACG<Key.backspace>H<Key.space>
Screenshot: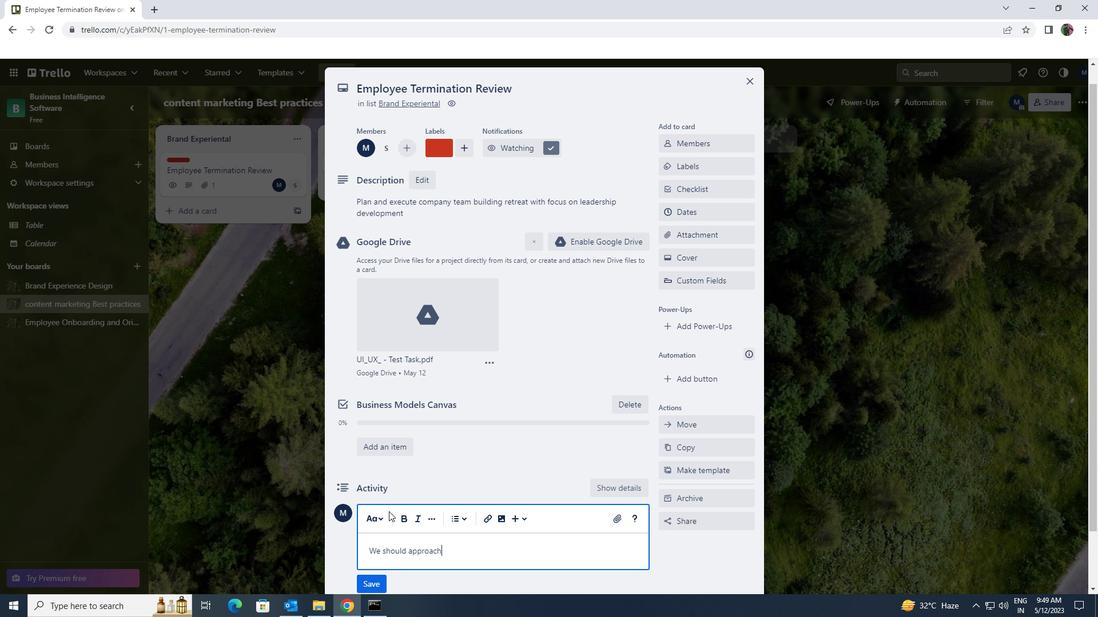 
Action: Mouse moved to (442, 547)
Screenshot: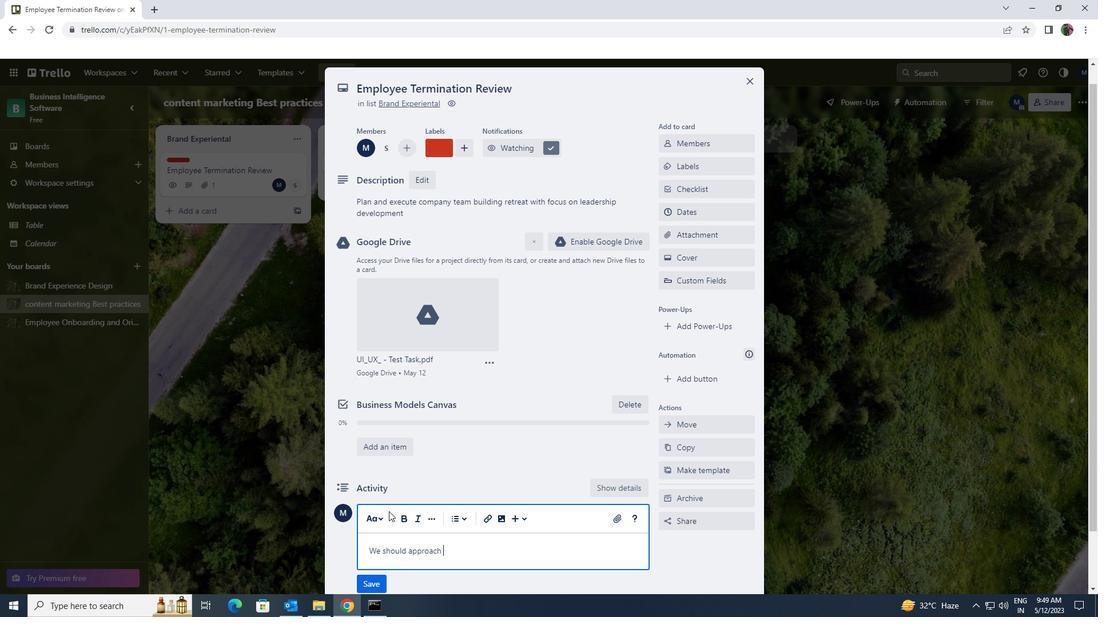 
Action: Key pressed THIS<Key.space>TASK<Key.space>WITH<Key.space>SENSE<Key.space>
Screenshot: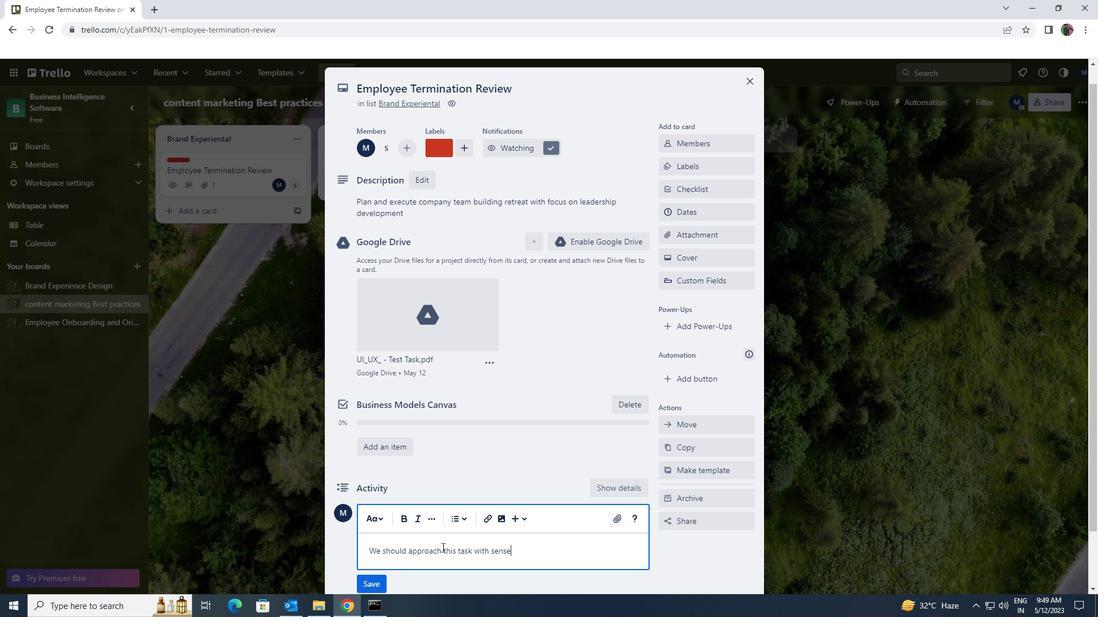 
Action: Mouse moved to (475, 529)
Screenshot: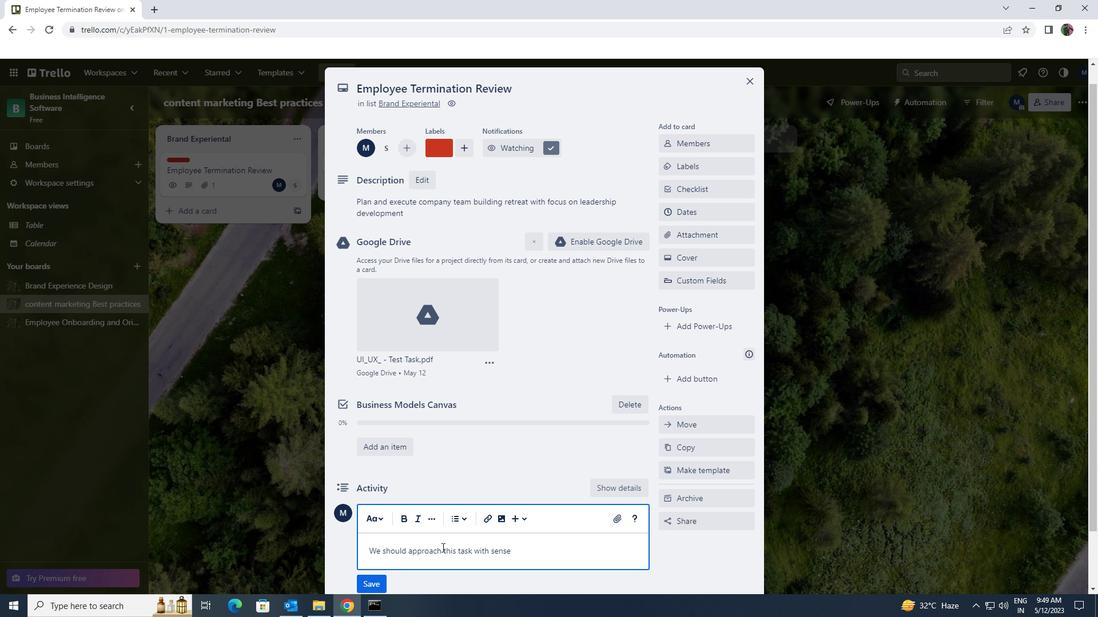 
Action: Key pressed OF<Key.space>HUMINTY<Key.space>RECOGNIZING<Key.space>THAT<Key.space>WE<Key.space>DO<Key.space>NOT<Key.space>HAVE<Key.space>ALL<Key.space>THE<Key.space>ANSWER<Key.space>AND<Key.space>BEING<Key.space>OPEN<Key.space>LEARNING<Key.space>FROM<Key.space>OTHERS.
Screenshot: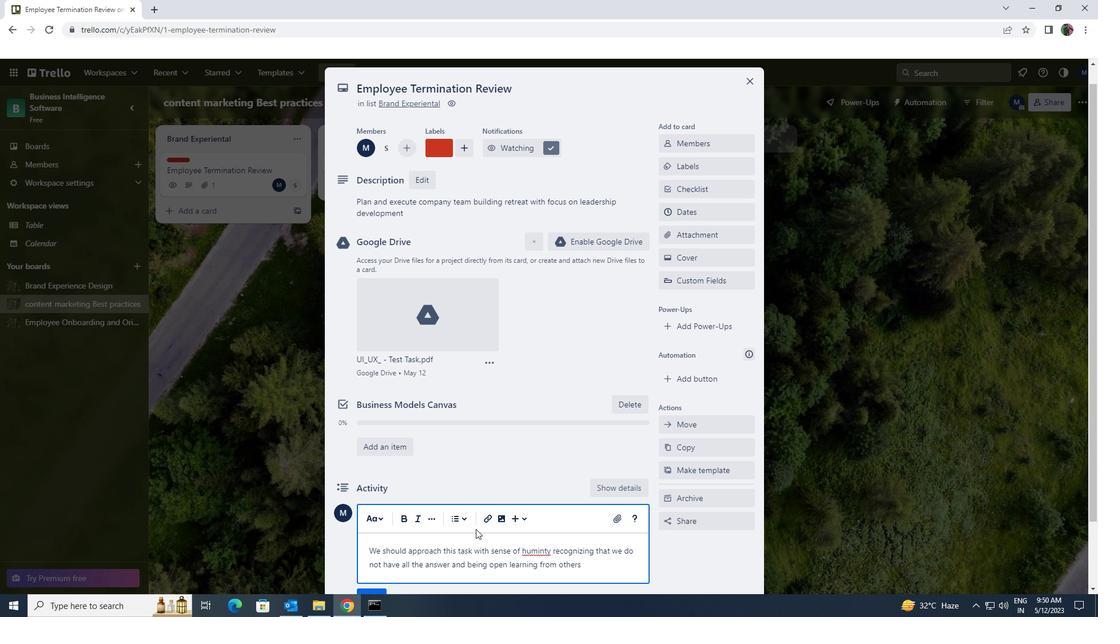 
Action: Mouse moved to (454, 520)
Screenshot: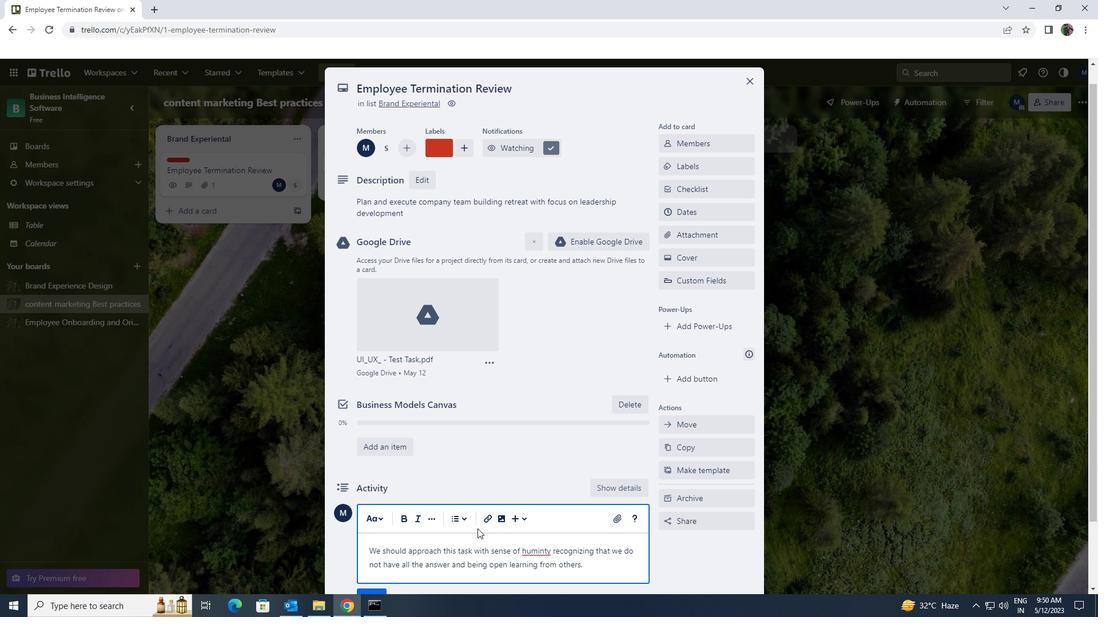 
Action: Mouse scrolled (454, 519) with delta (0, 0)
Screenshot: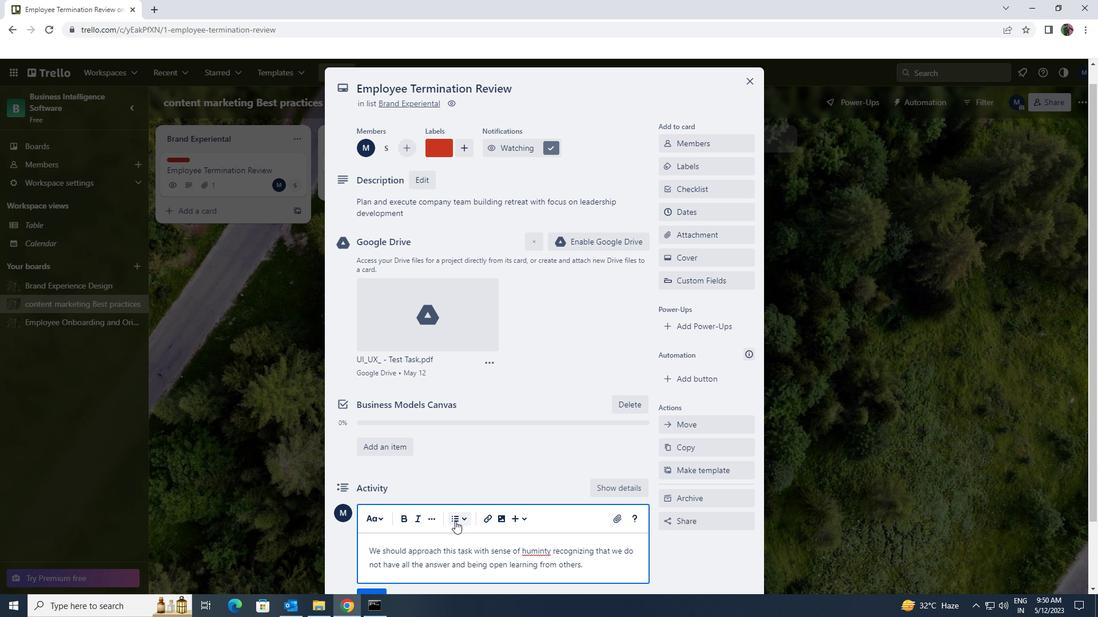 
Action: Mouse scrolled (454, 519) with delta (0, 0)
Screenshot: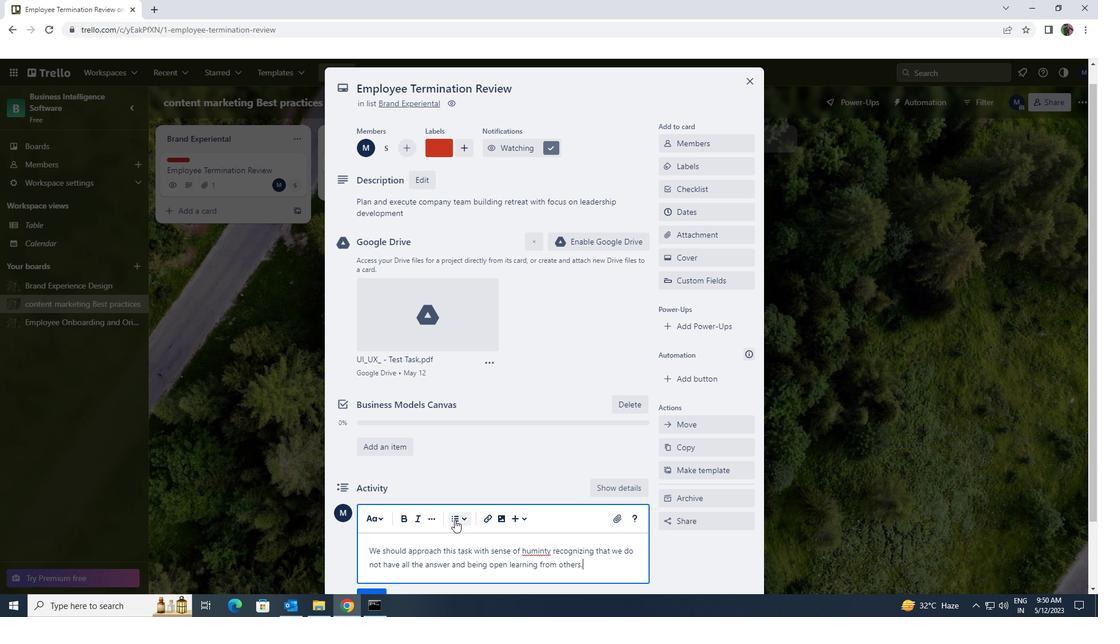 
Action: Mouse moved to (375, 515)
Screenshot: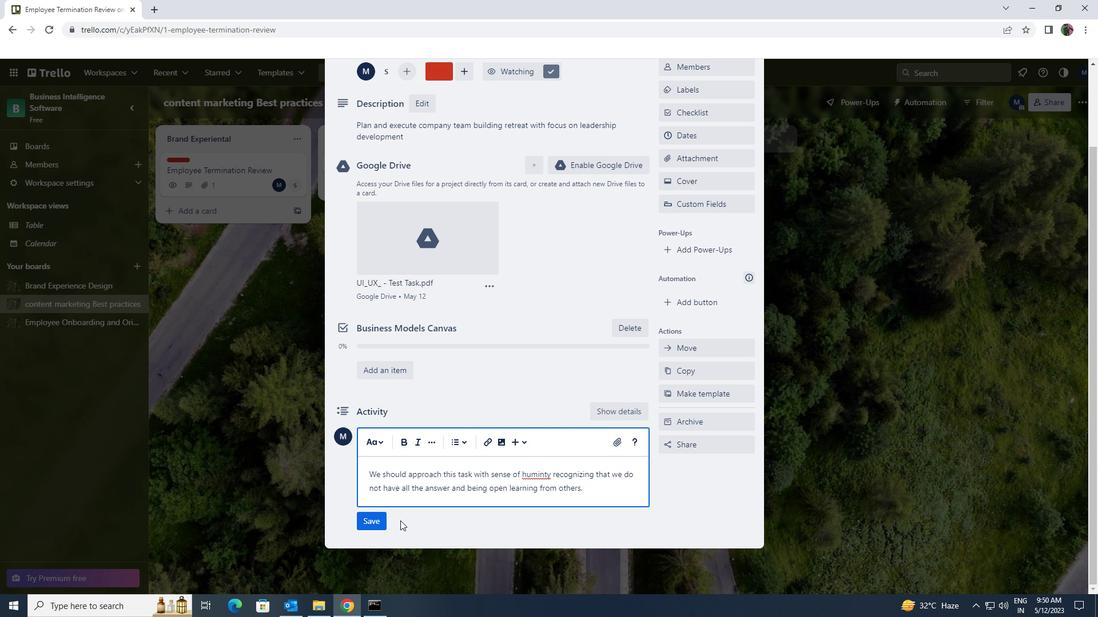 
Action: Mouse pressed left at (375, 515)
Screenshot: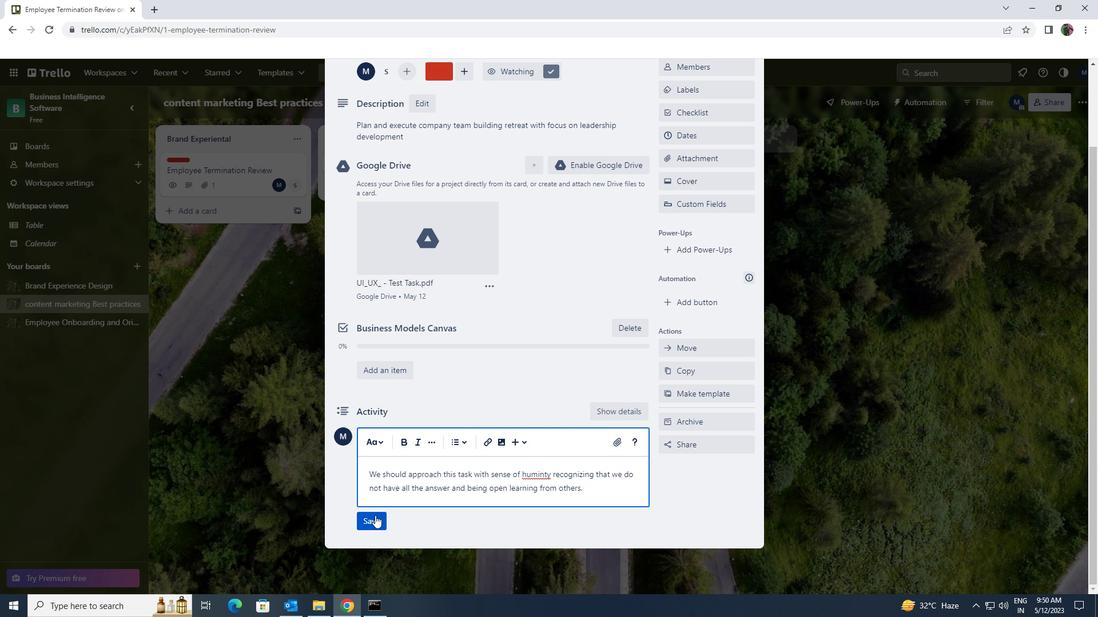 
Action: Mouse moved to (538, 482)
Screenshot: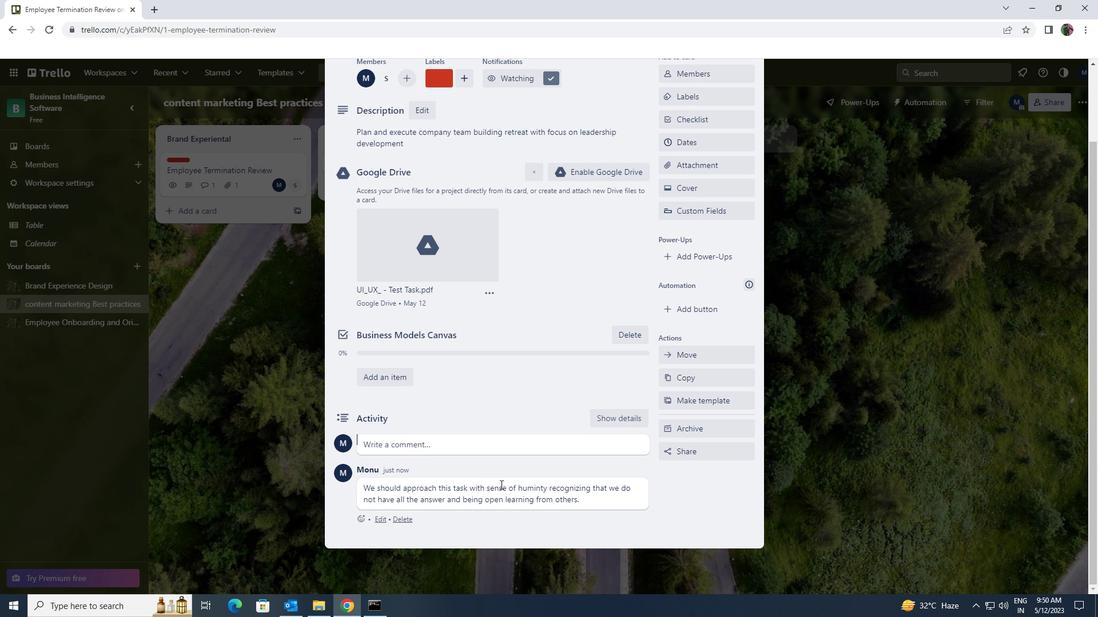 
Action: Mouse scrolled (538, 482) with delta (0, 0)
Screenshot: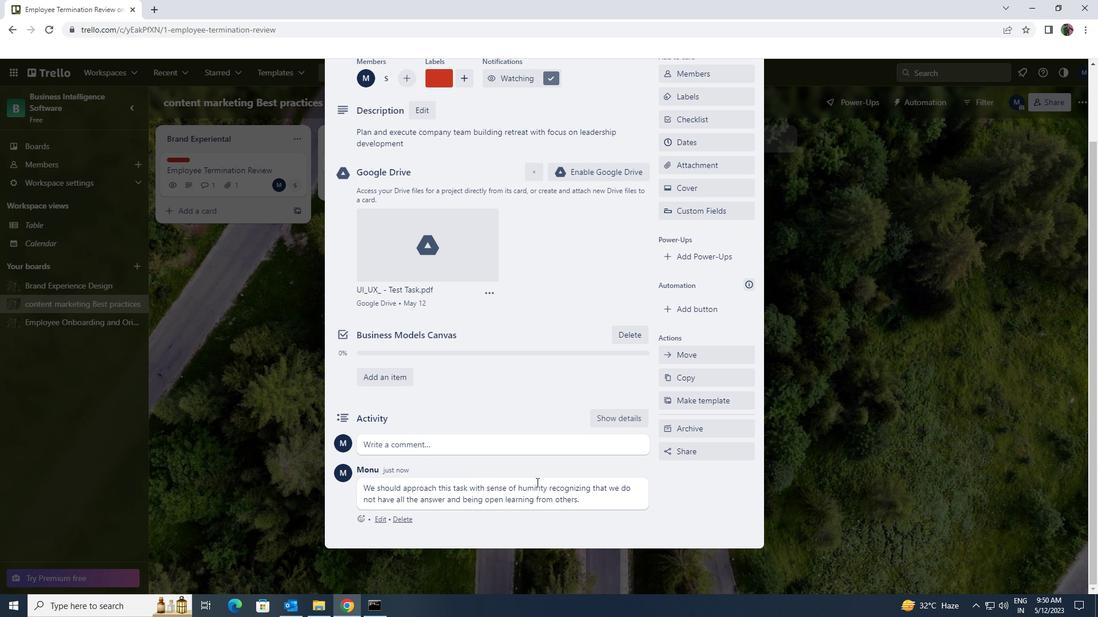 
Action: Mouse scrolled (538, 482) with delta (0, 0)
Screenshot: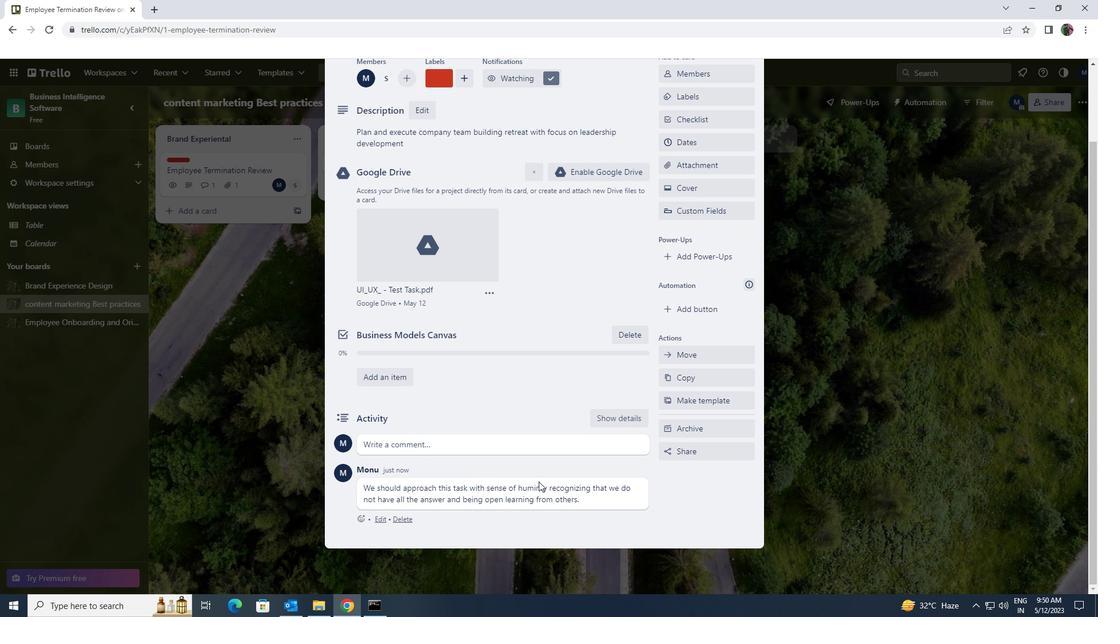 
Action: Mouse scrolled (538, 482) with delta (0, 0)
Screenshot: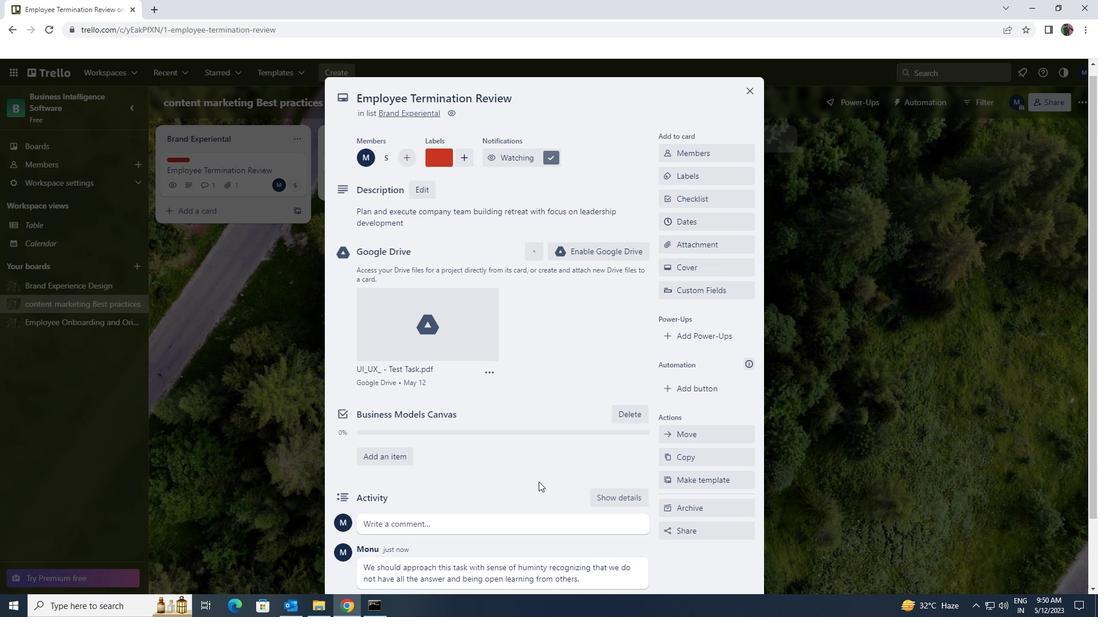 
Action: Mouse scrolled (538, 482) with delta (0, 0)
Screenshot: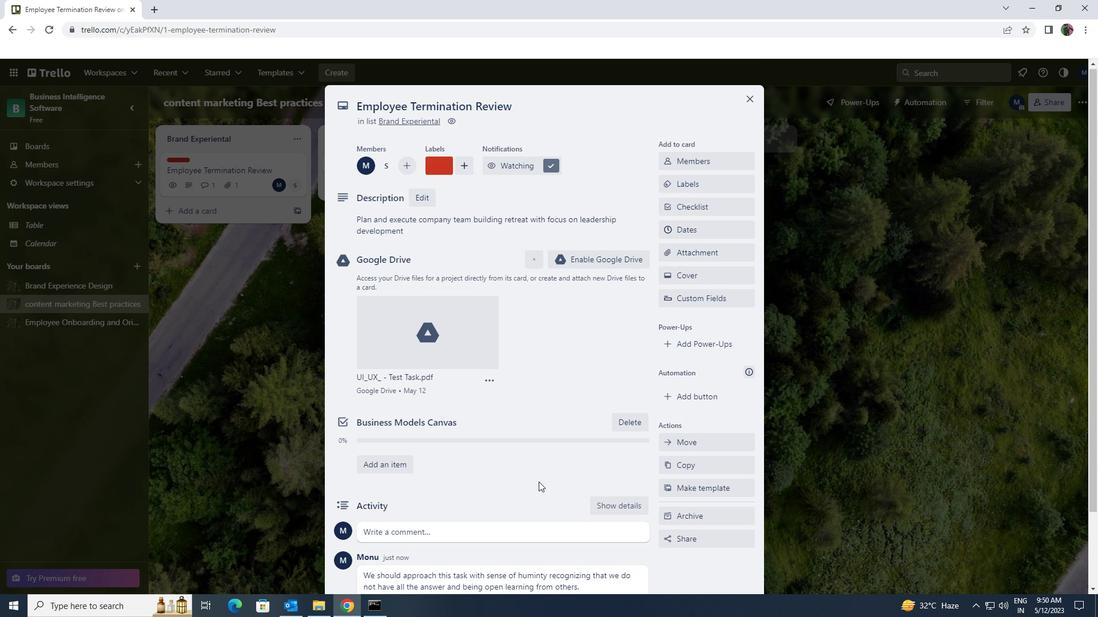 
Action: Mouse moved to (686, 233)
Screenshot: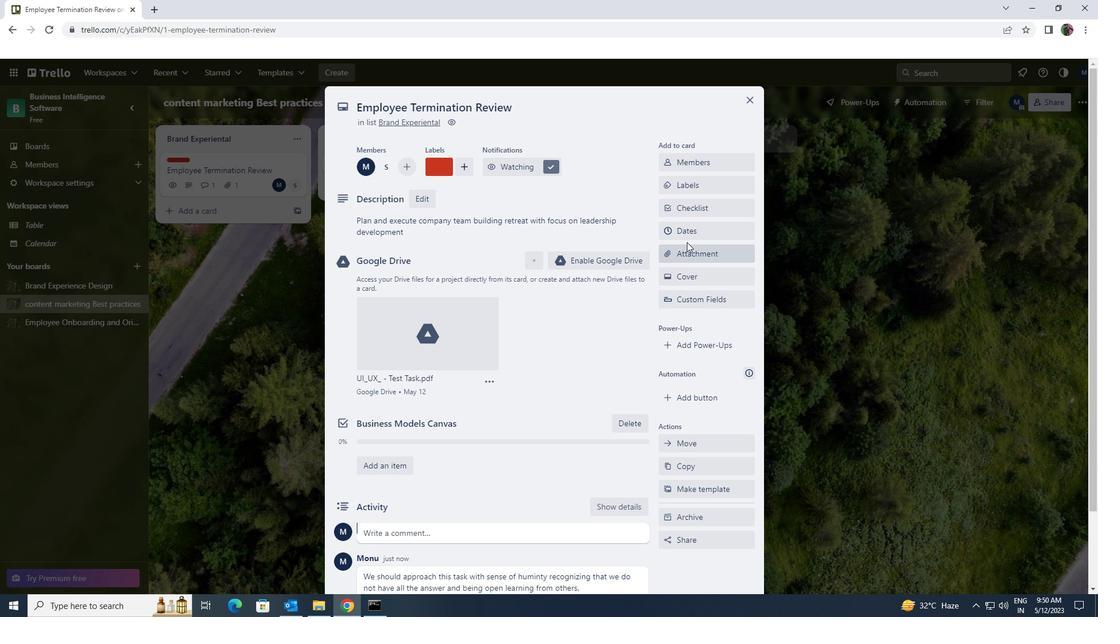 
Action: Mouse pressed left at (686, 233)
Screenshot: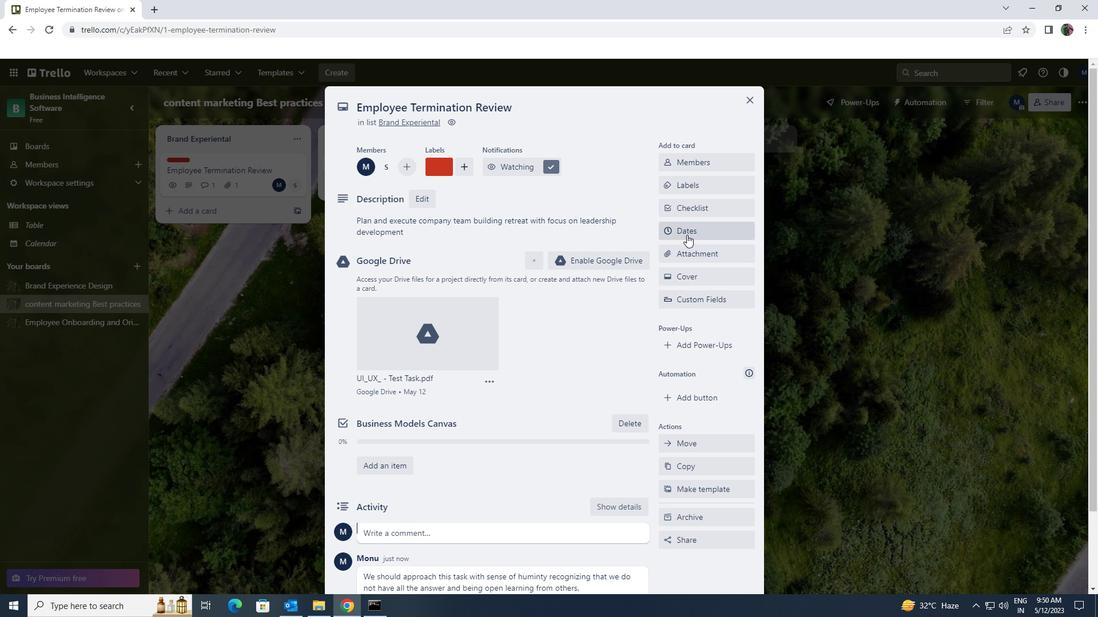 
Action: Mouse moved to (672, 311)
Screenshot: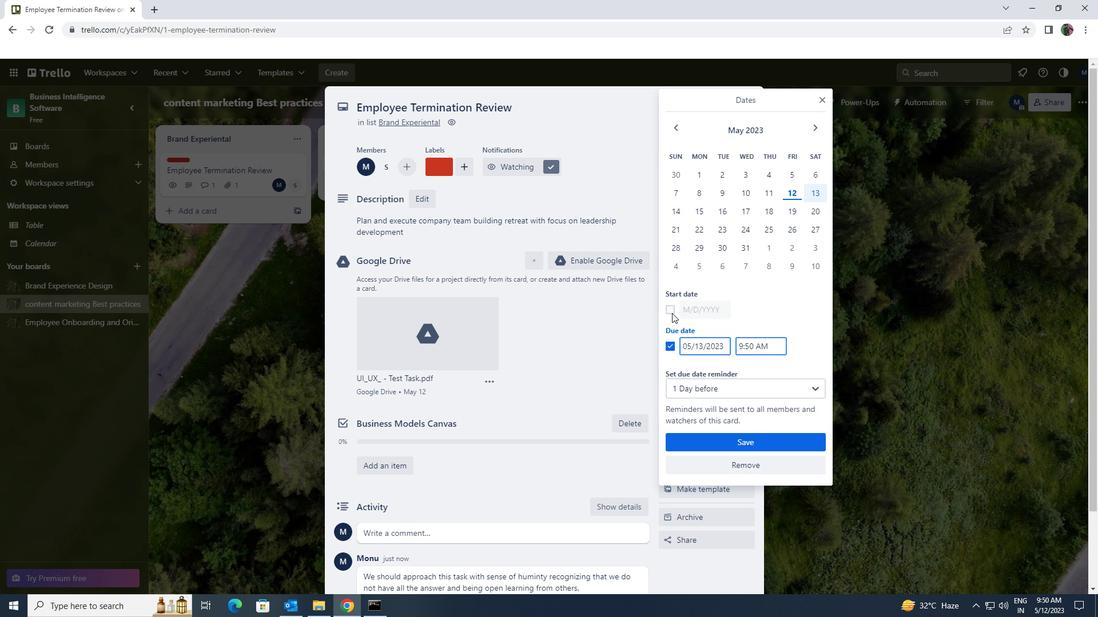 
Action: Mouse pressed left at (672, 311)
Screenshot: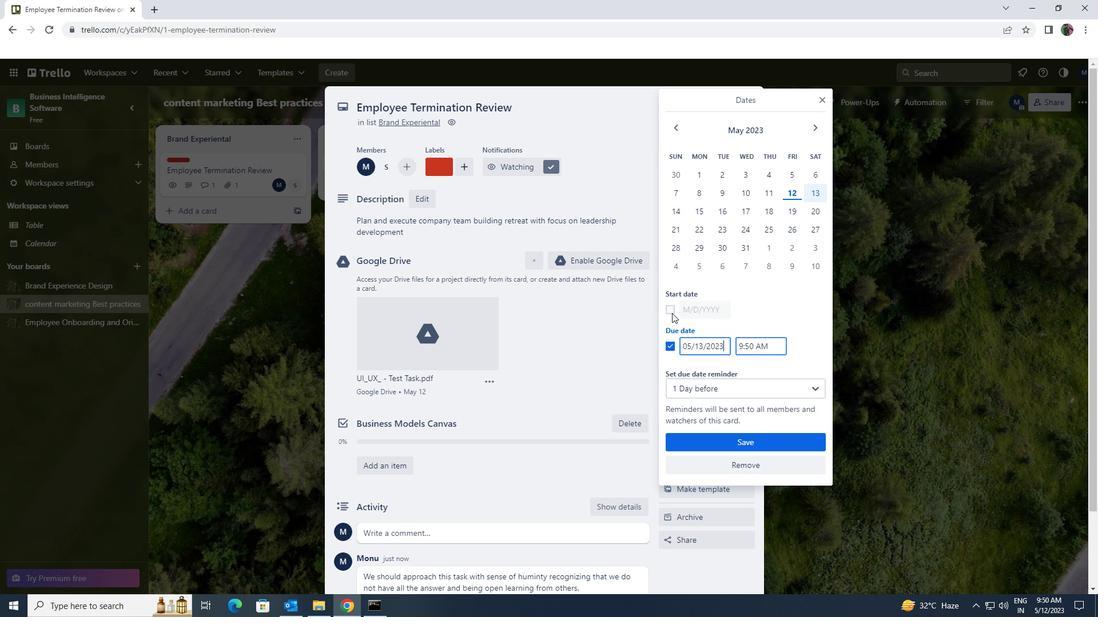 
Action: Mouse moved to (724, 310)
Screenshot: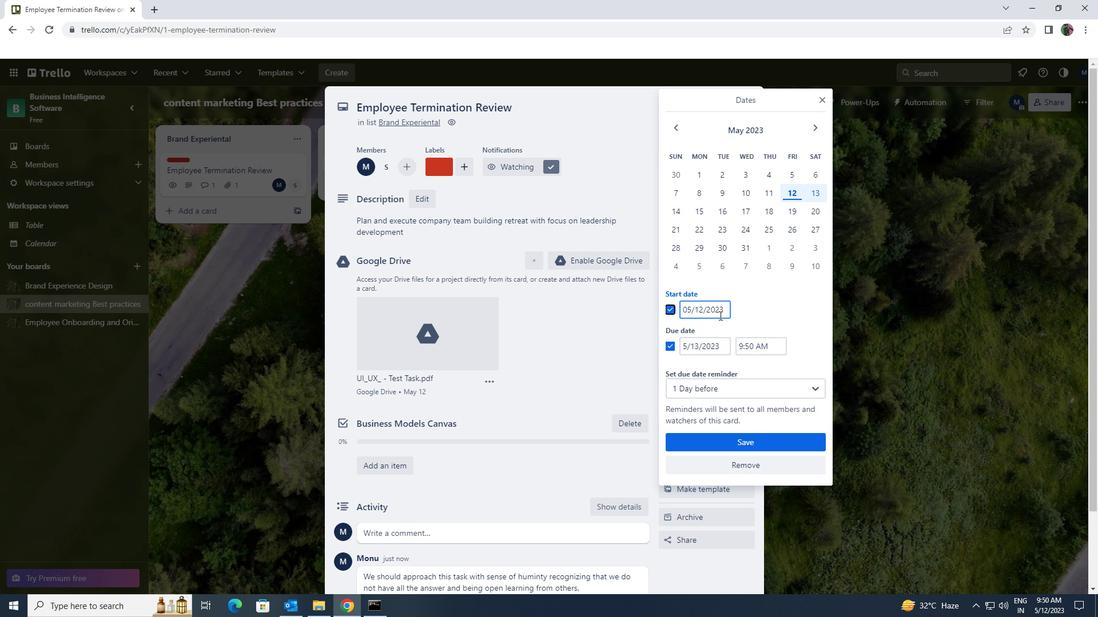 
Action: Mouse pressed left at (724, 310)
Screenshot: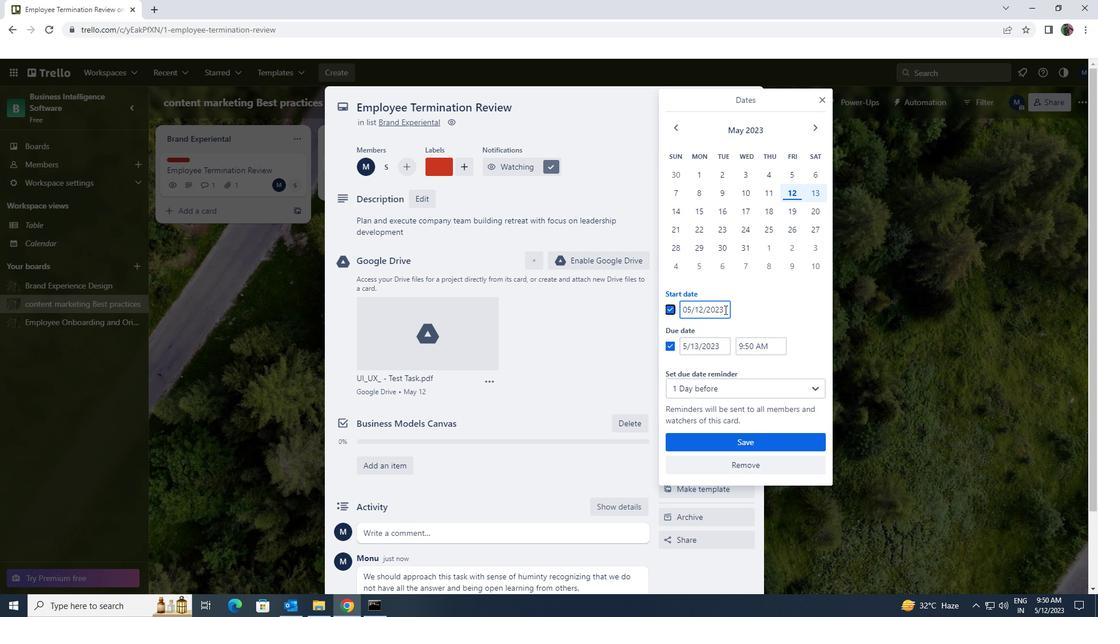 
Action: Mouse moved to (676, 302)
Screenshot: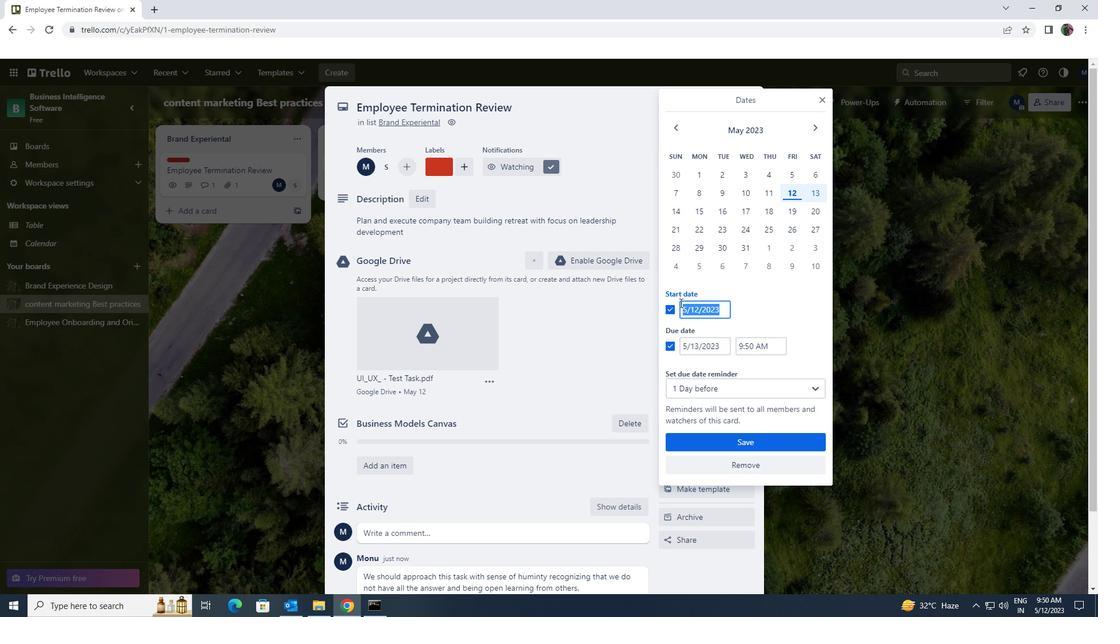 
Action: Key pressed 1/1/
Screenshot: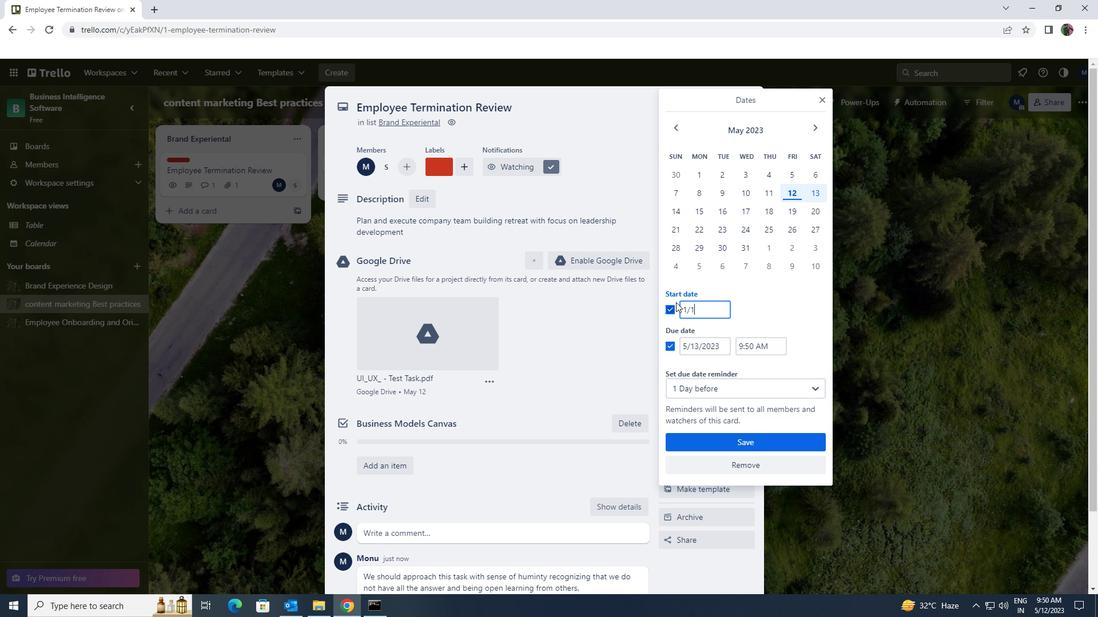 
Action: Mouse moved to (679, 303)
Screenshot: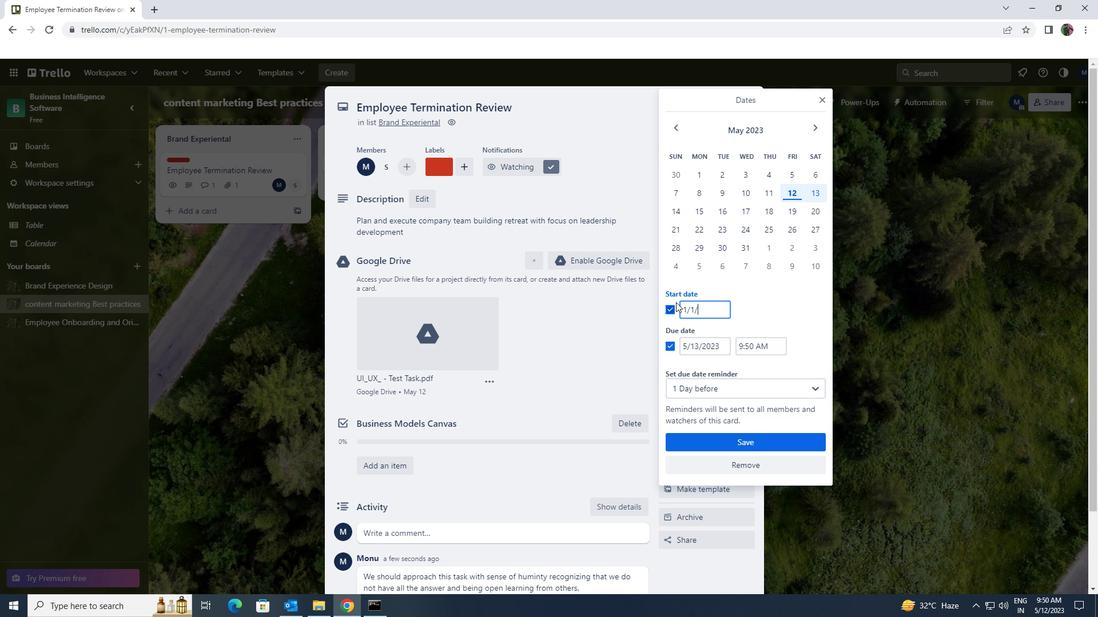 
Action: Key pressed 1
Screenshot: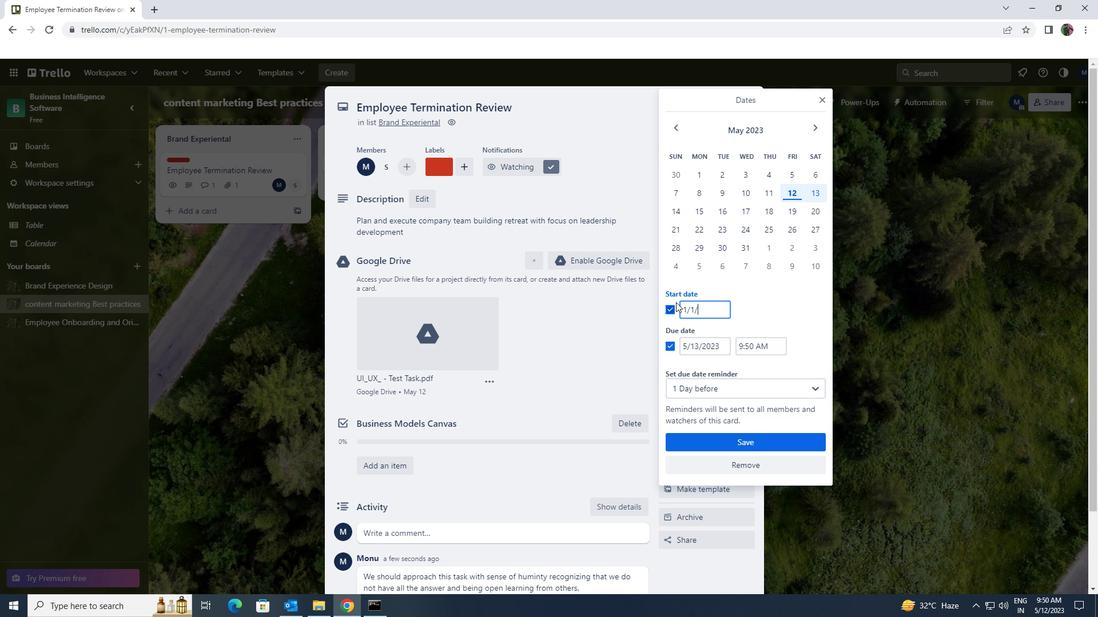 
Action: Mouse moved to (692, 311)
Screenshot: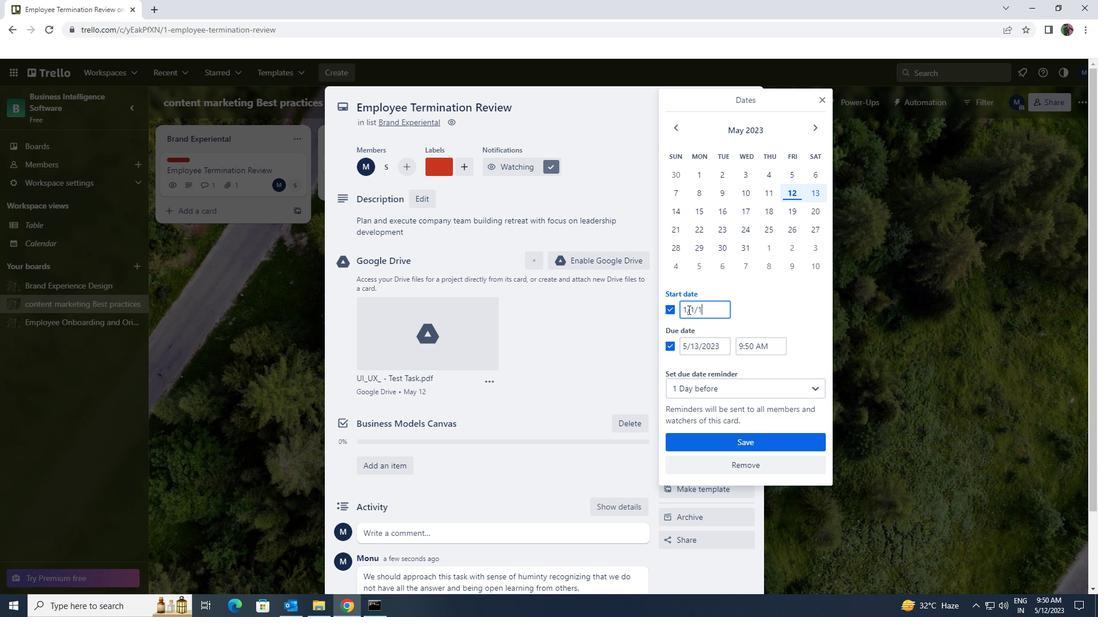 
Action: Key pressed 9
Screenshot: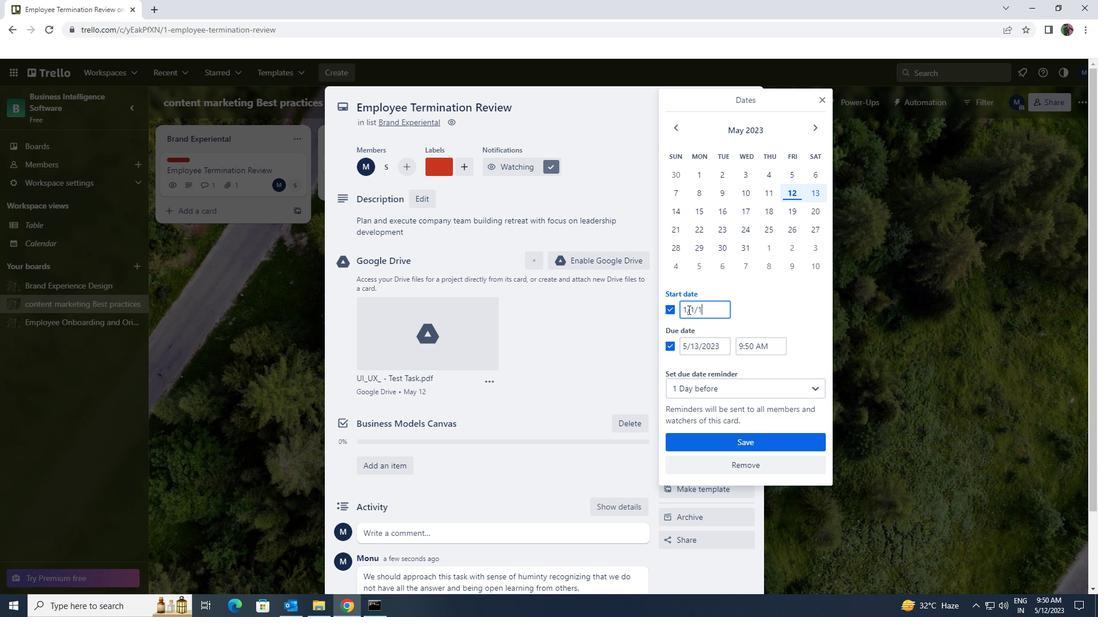 
Action: Mouse moved to (727, 360)
Screenshot: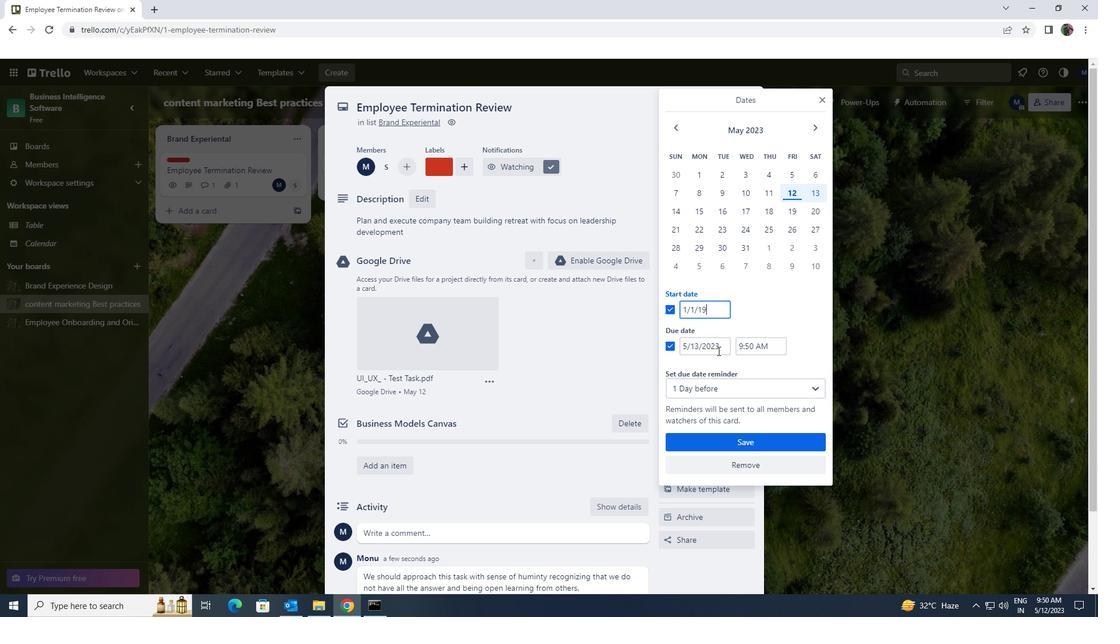 
Action: Key pressed 0
Screenshot: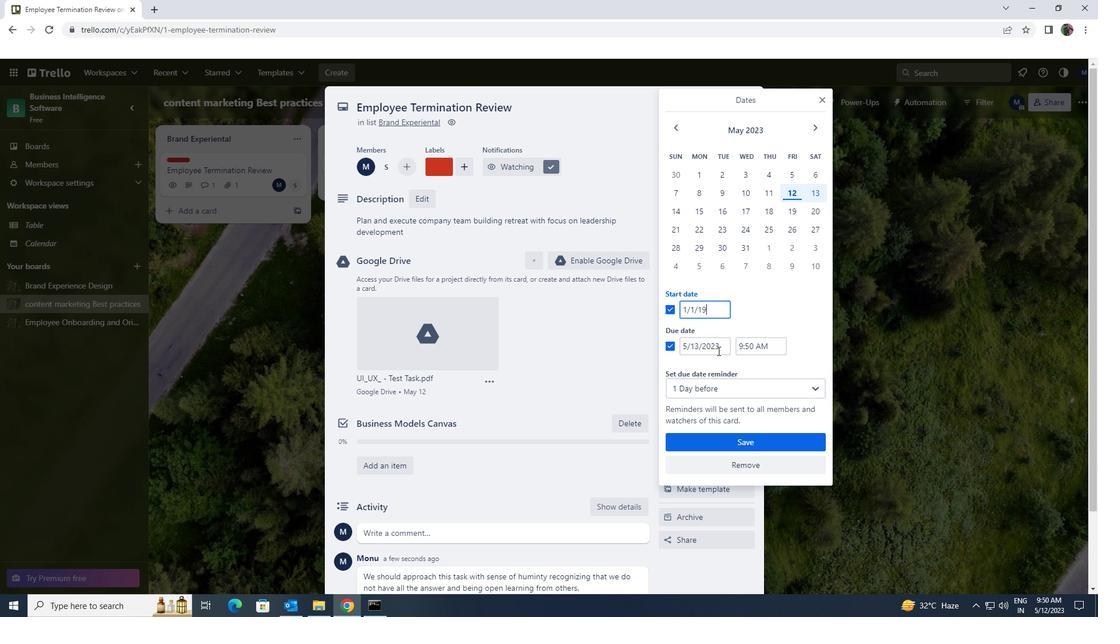
Action: Mouse moved to (731, 362)
Screenshot: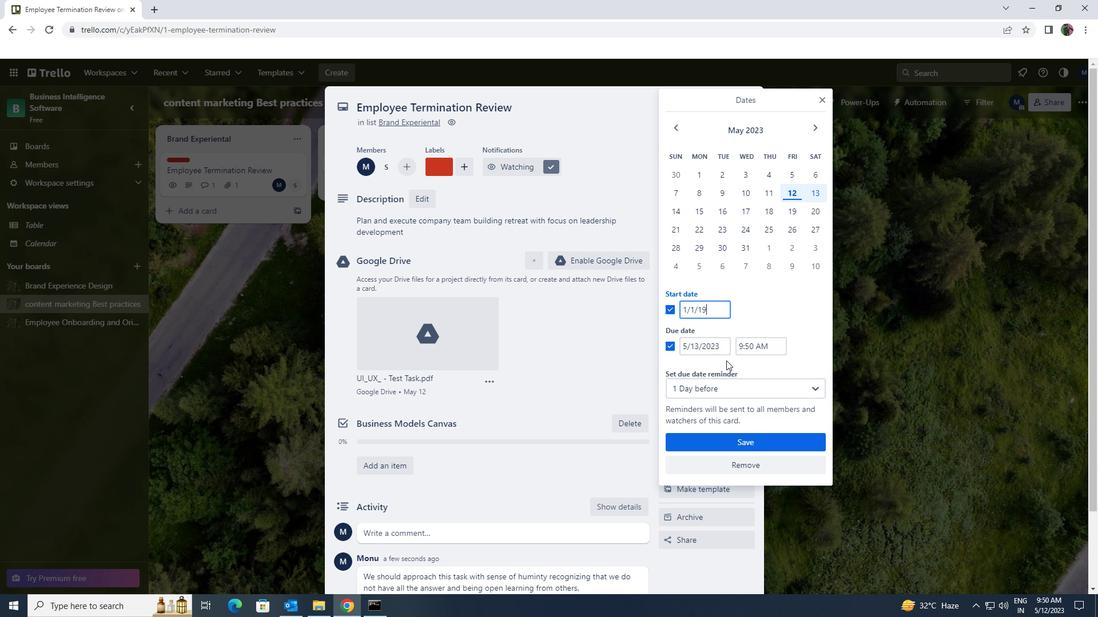 
Action: Key pressed 0
Screenshot: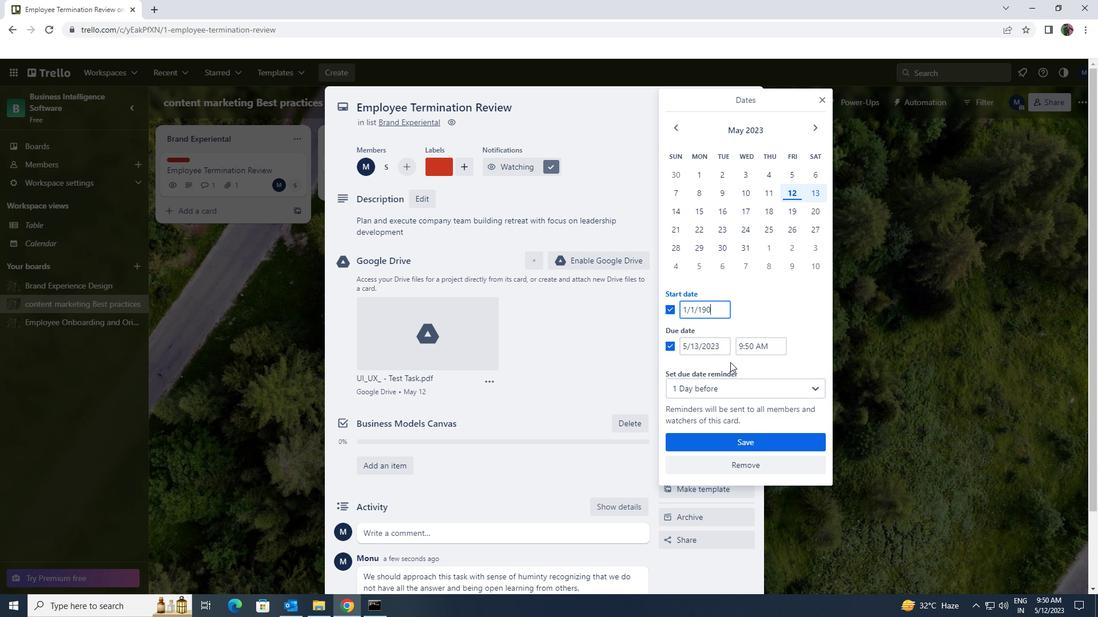 
Action: Mouse moved to (721, 348)
Screenshot: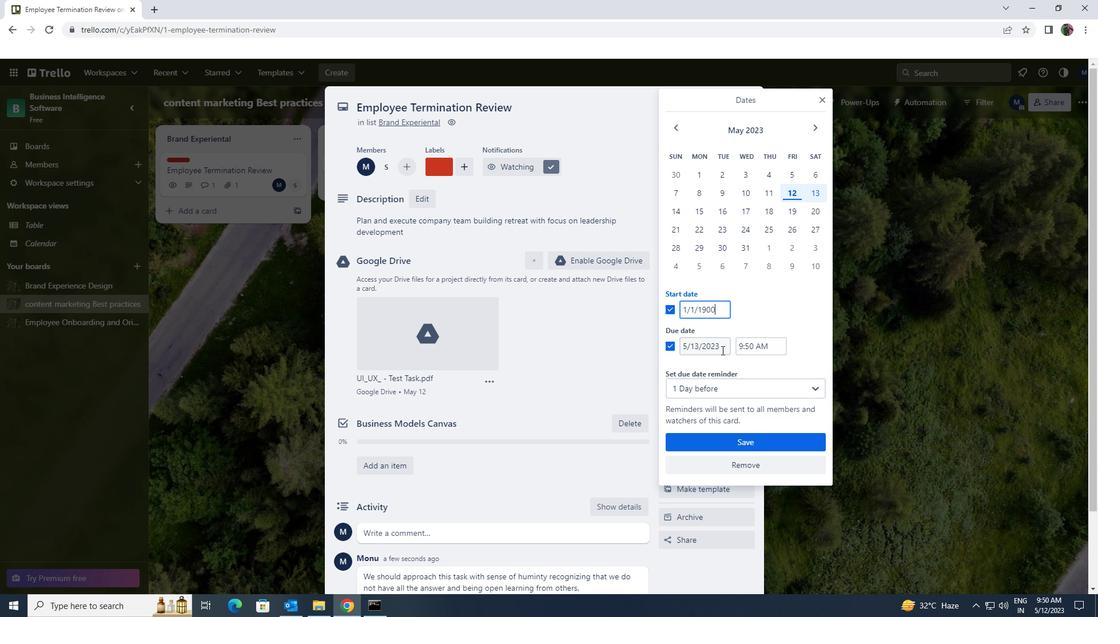
Action: Mouse pressed left at (721, 348)
Screenshot: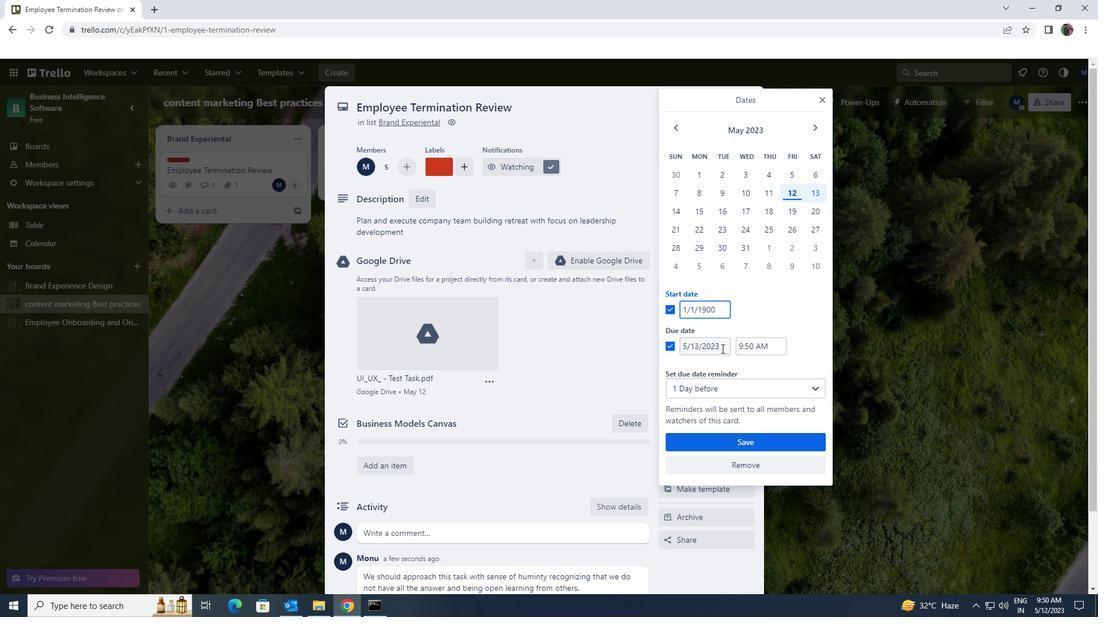 
Action: Mouse moved to (677, 348)
Screenshot: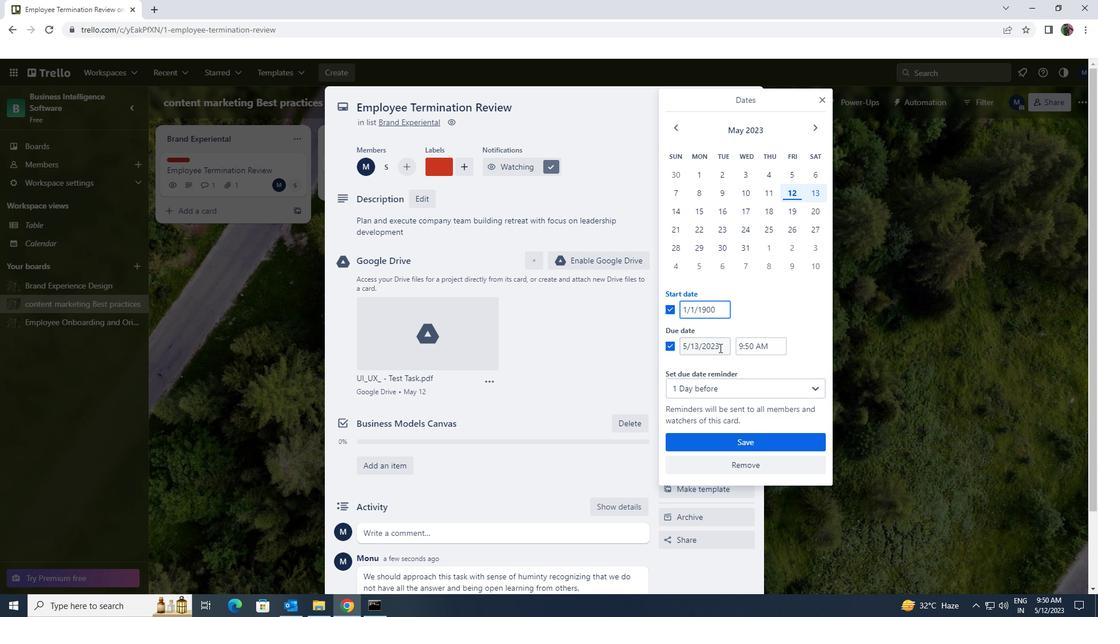 
Action: Key pressed 1/8/1900
Screenshot: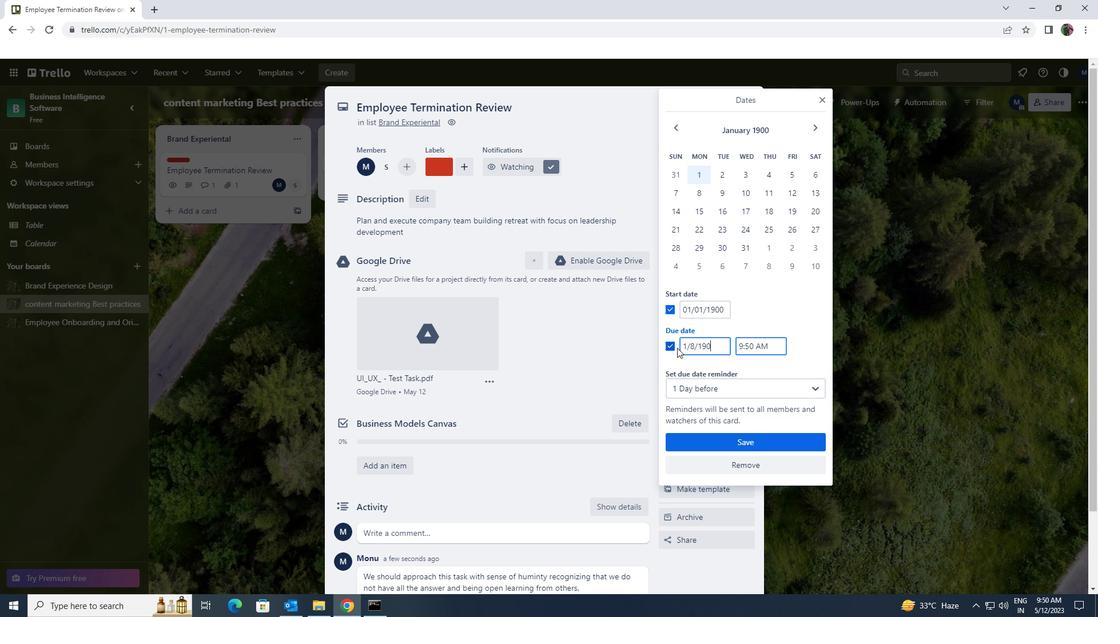 
Action: Mouse moved to (723, 438)
Screenshot: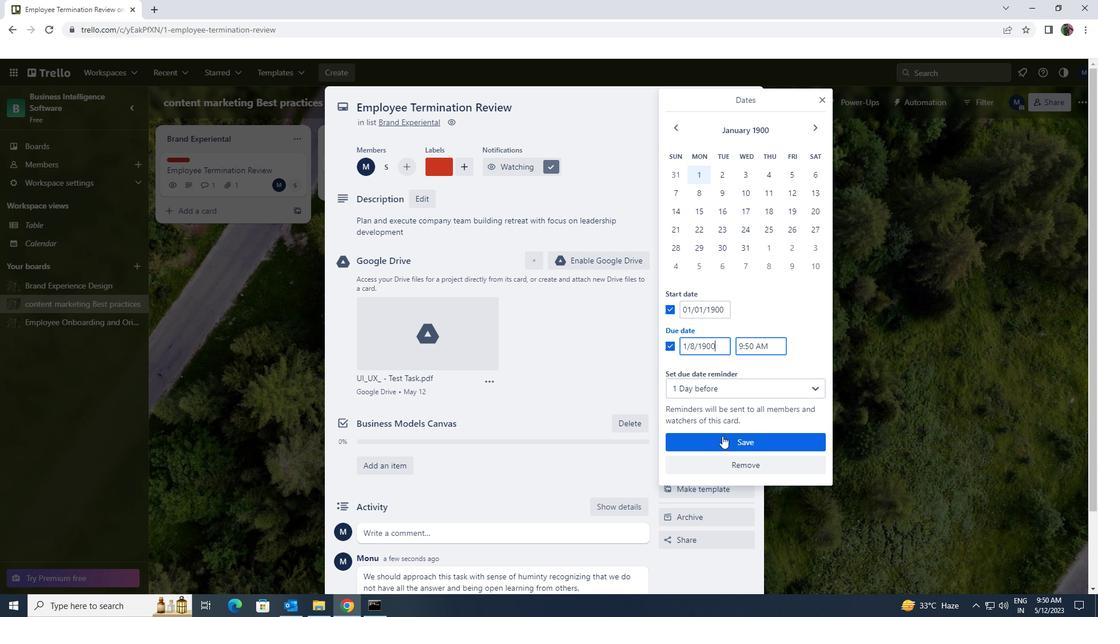
Action: Mouse pressed left at (723, 438)
Screenshot: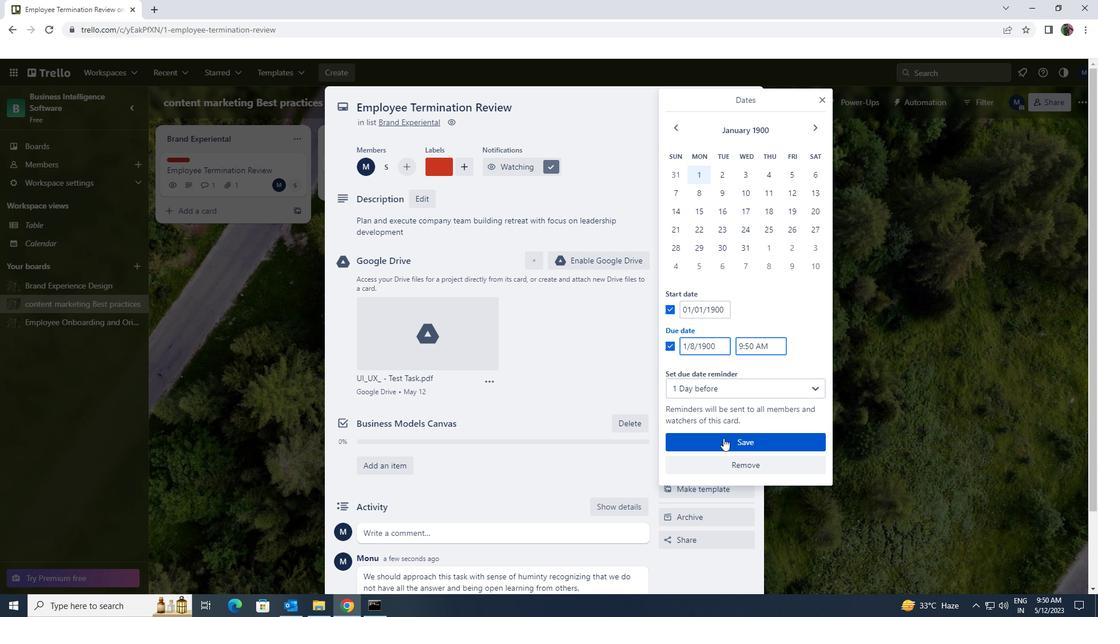 
